 Task: Create an event for the family cooking session.
Action: Mouse moved to (275, 271)
Screenshot: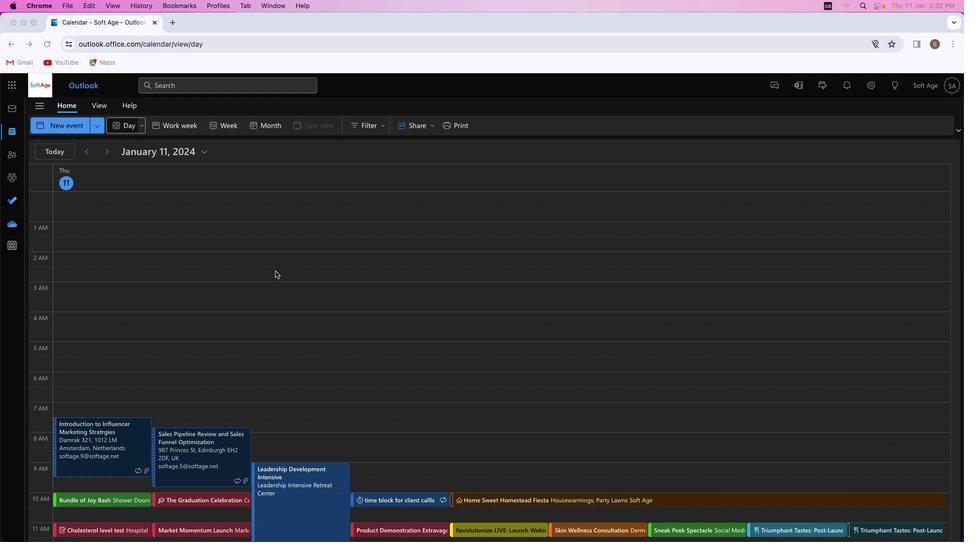 
Action: Mouse pressed left at (275, 271)
Screenshot: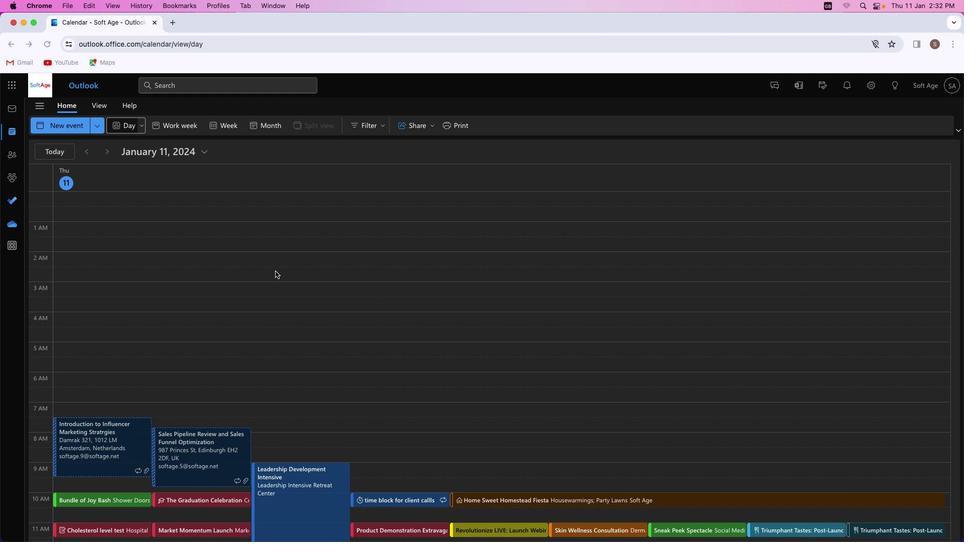 
Action: Mouse moved to (65, 123)
Screenshot: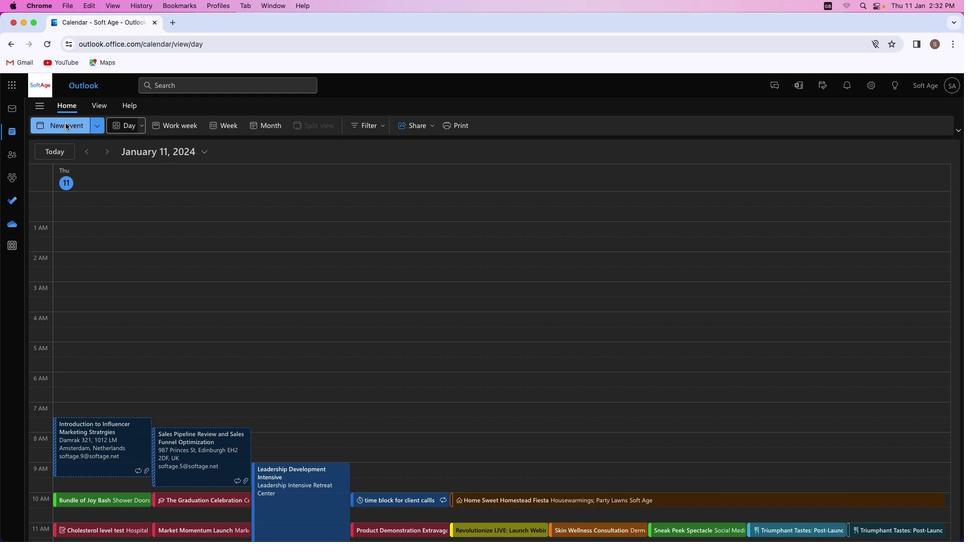 
Action: Mouse pressed left at (65, 123)
Screenshot: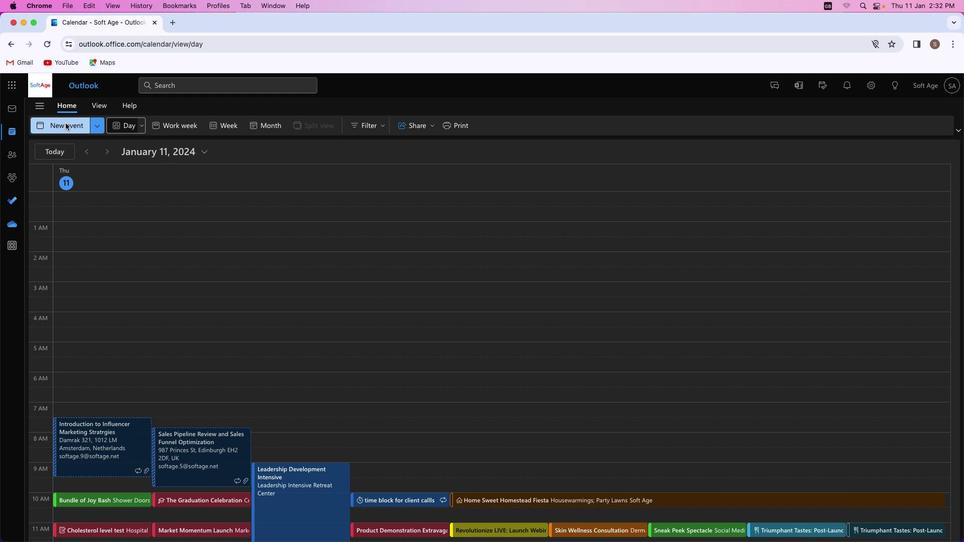 
Action: Mouse moved to (252, 189)
Screenshot: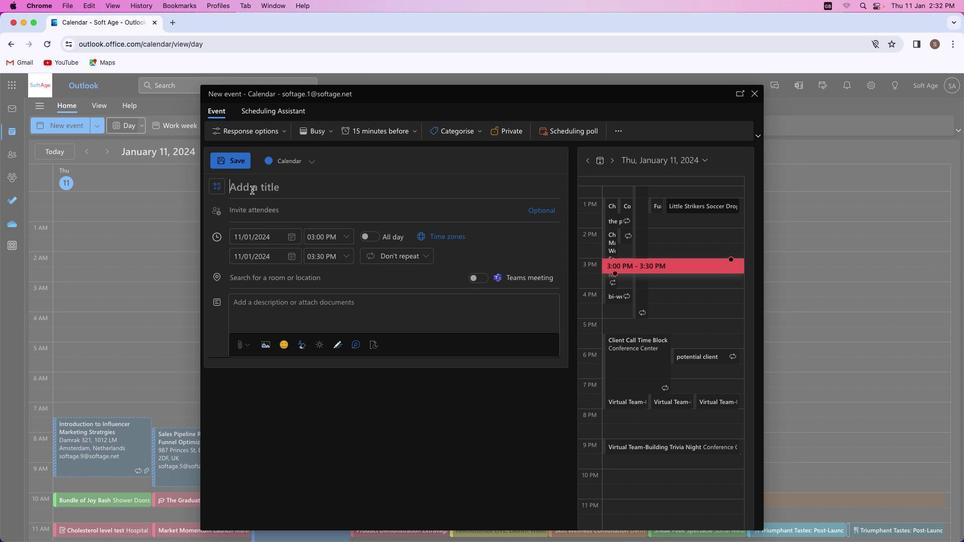 
Action: Mouse pressed left at (252, 189)
Screenshot: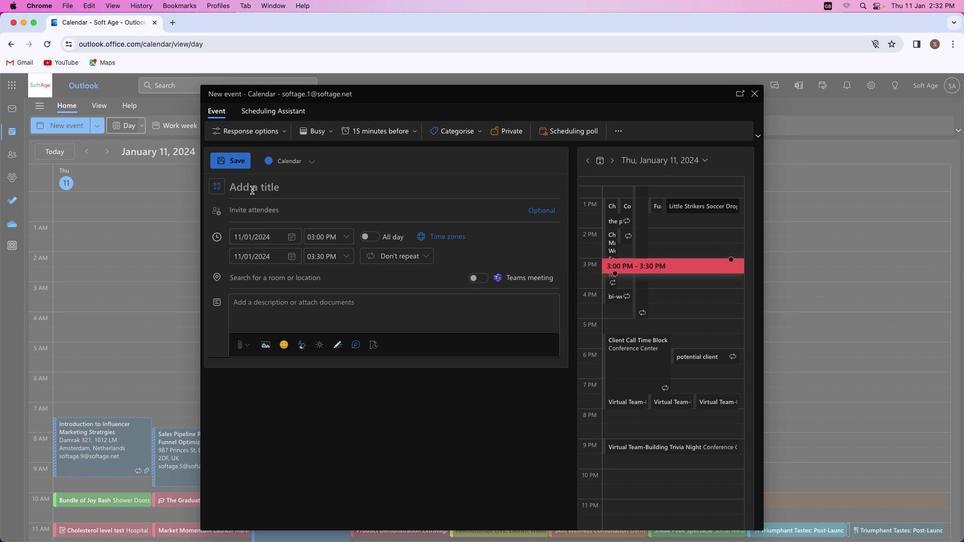
Action: Mouse moved to (251, 189)
Screenshot: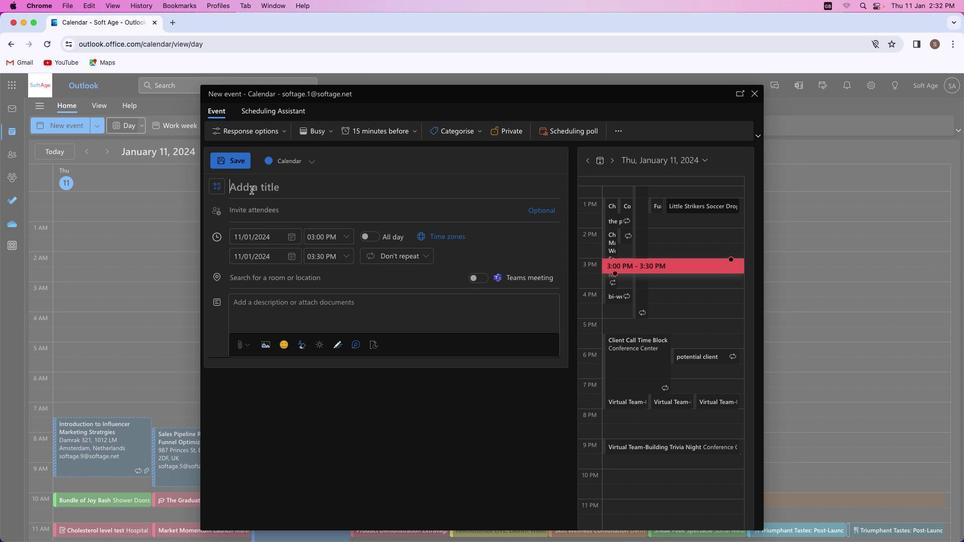 
Action: Key pressed Key.shift_r'K''i''t''c''h''e''n'Key.spaceKey.shift'C''r''e''a''t''i''o''n''s'Key.shift_r':'Key.spaceKey.shift'F''a''m''i''l''y'Key.spaceKey.shift'C''o''o''k''i''n''g'Key.spaceKey.shift'S''e''s''s''i''o''n'
Screenshot: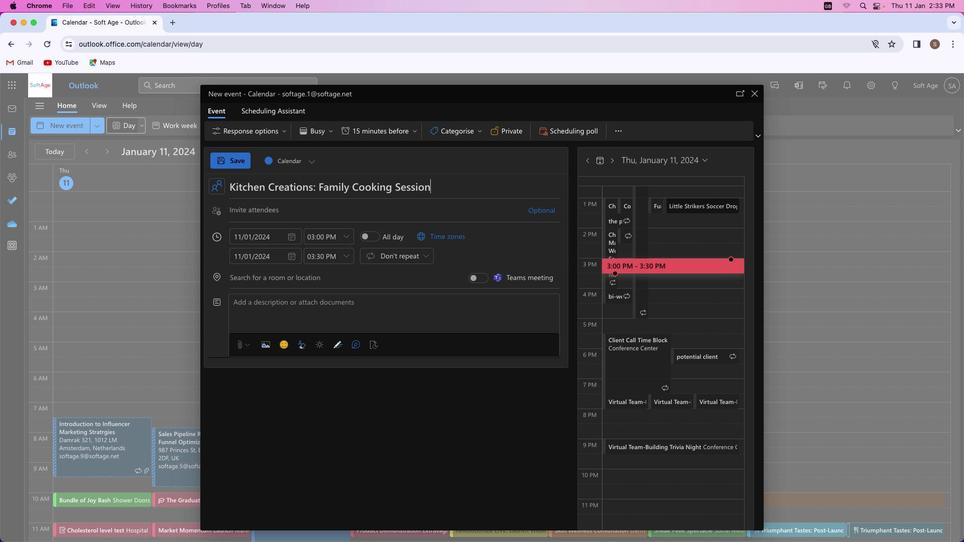 
Action: Mouse moved to (281, 302)
Screenshot: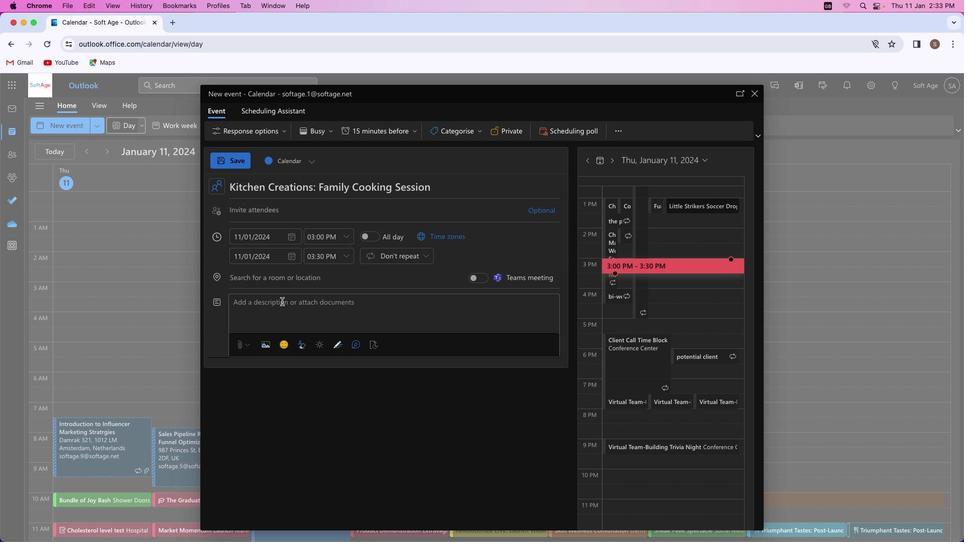 
Action: Mouse pressed left at (281, 302)
Screenshot: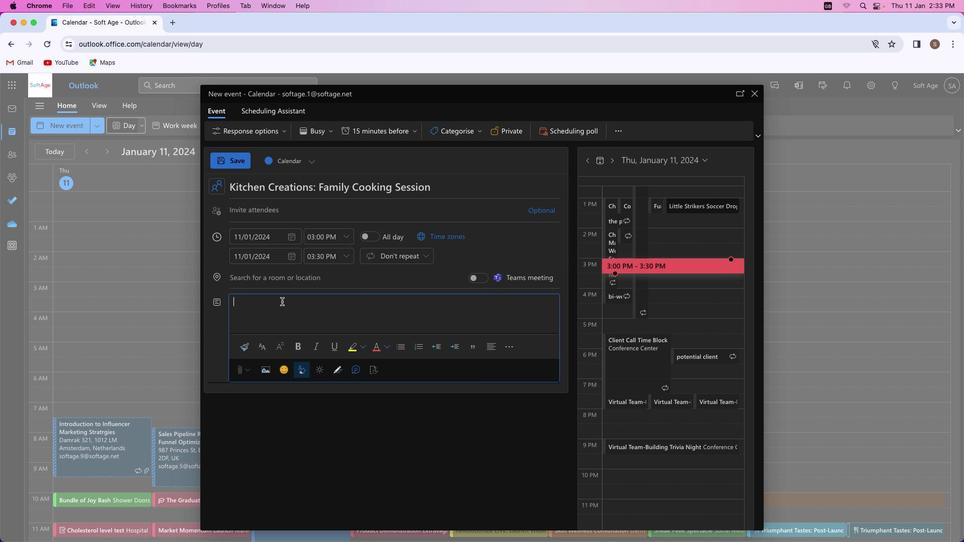 
Action: Mouse moved to (282, 302)
Screenshot: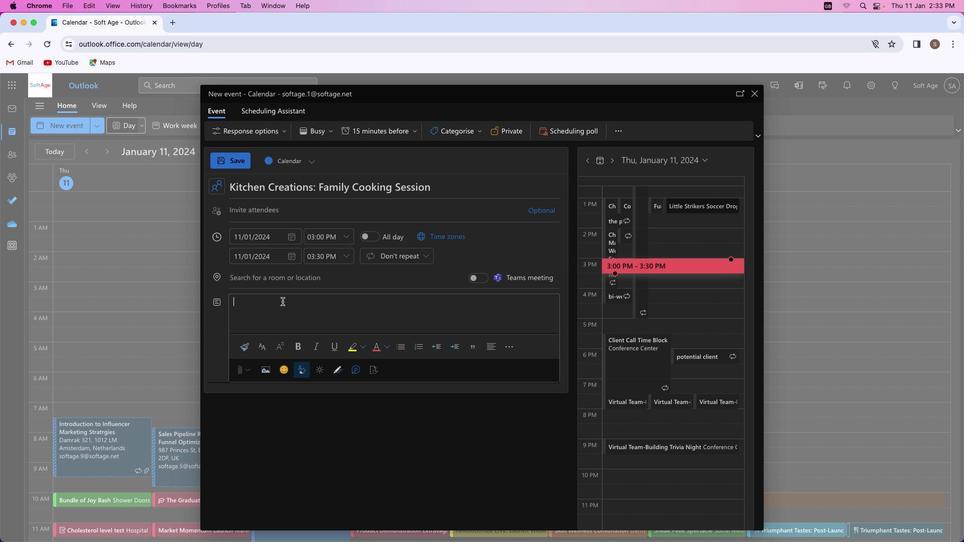 
Action: Key pressed Key.shift'G''a''t''h''e''r'Key.space'y''o''u''r'Key.space'l''o''v''e''d'Key.space'o''n''e''s'Key.space'f''o''r'Key.space'a'Key.space'd''e''l''i''g''h''t''f''u''l'Key.space'f''a''m''i''l''y'Key.space'c''o''o''k''i''n''g'Key.space's''e''s''s''i''o''n'Key.shift'!'Key.spaceKey.shift'E''x''p''l''o''r''e'Key.space'c''u''l''i''n''a''r''y'Key.space'w''o''n''d''e''r''s'','Key.space's''h''a''r''e'Key.space'l''a''u''g''h''t''e''r'','Key.space'a''n''d'Key.space's''a''v''o''r'Key.space't''h''e'Key.space'j''o''y'Key.space'o''f'Key.space'c''r''e''a''t''i''n''g'Key.space'd''e''l''i''c''i''o''u''s'Key.space'm''e''m''o''r''i''e''s'Key.space't''o''g''e''t''h''e''r'Key.space'i''n'Key.space't''h''e'Key.space'k''i''t''c''h''e''n''.'
Screenshot: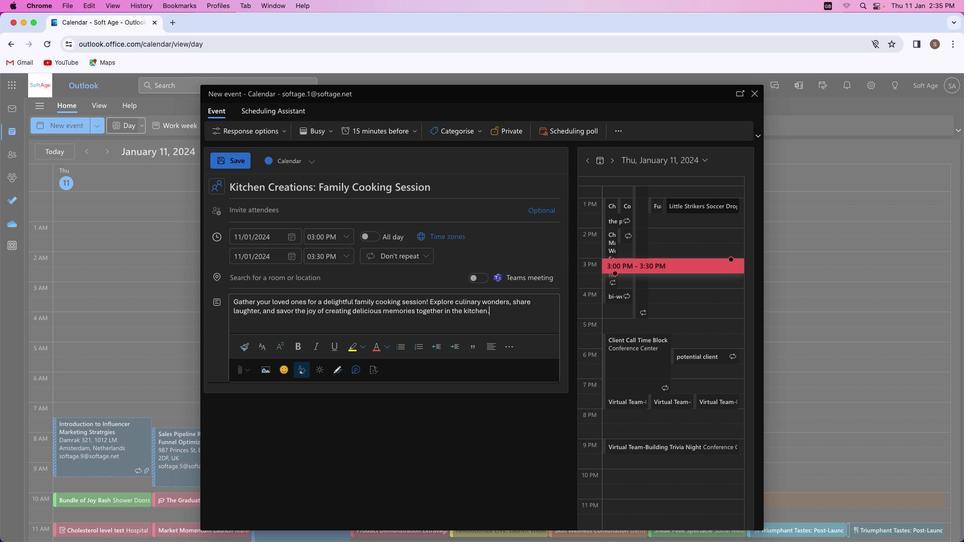
Action: Mouse moved to (425, 302)
Screenshot: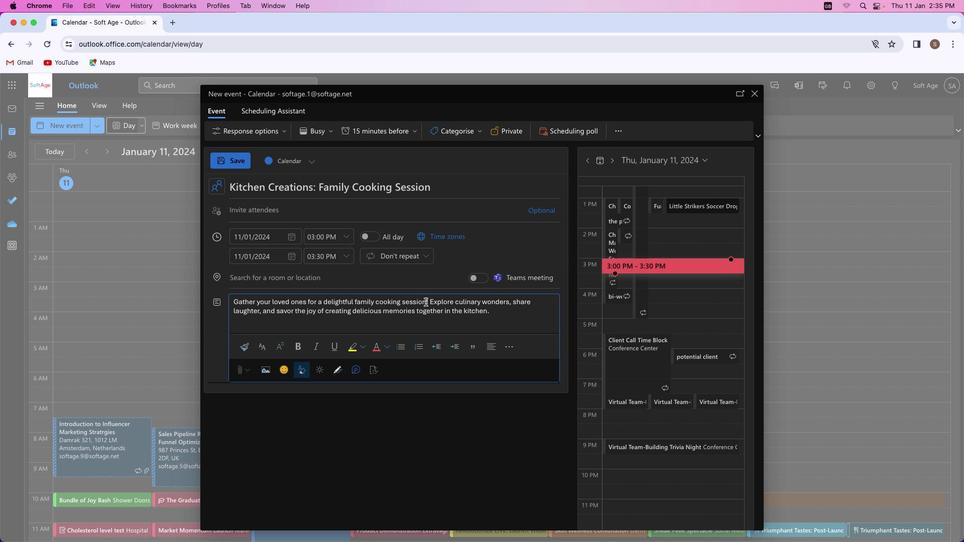 
Action: Mouse pressed left at (425, 302)
Screenshot: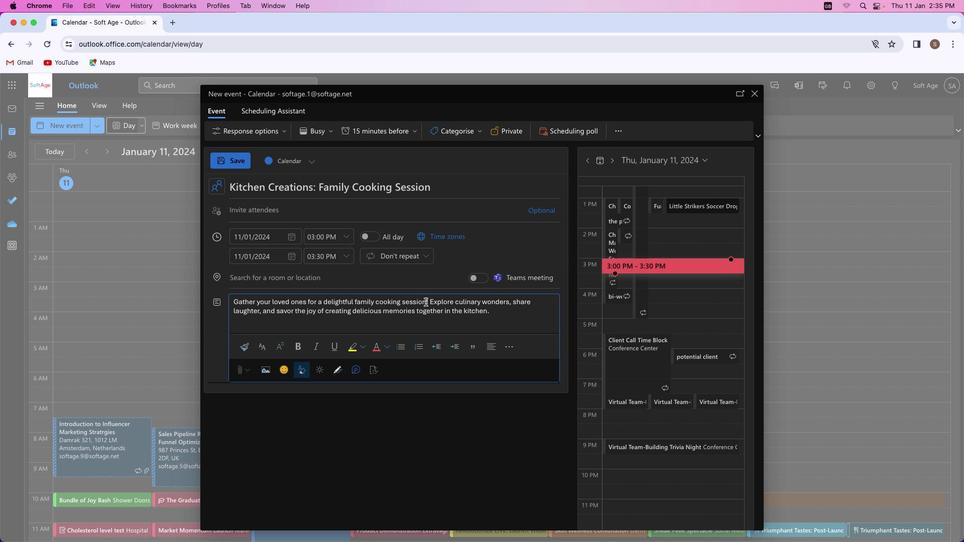 
Action: Mouse moved to (260, 345)
Screenshot: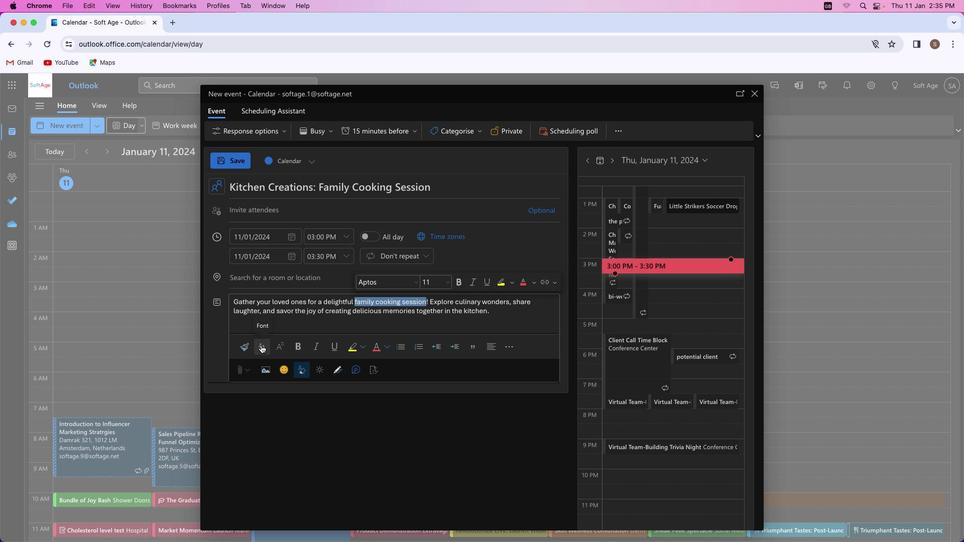 
Action: Mouse pressed left at (260, 345)
Screenshot: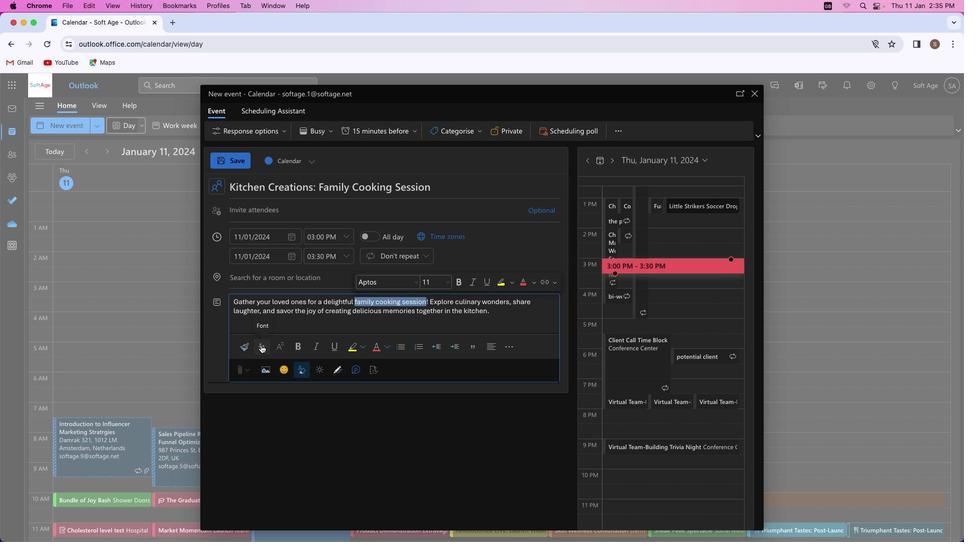 
Action: Mouse moved to (297, 343)
Screenshot: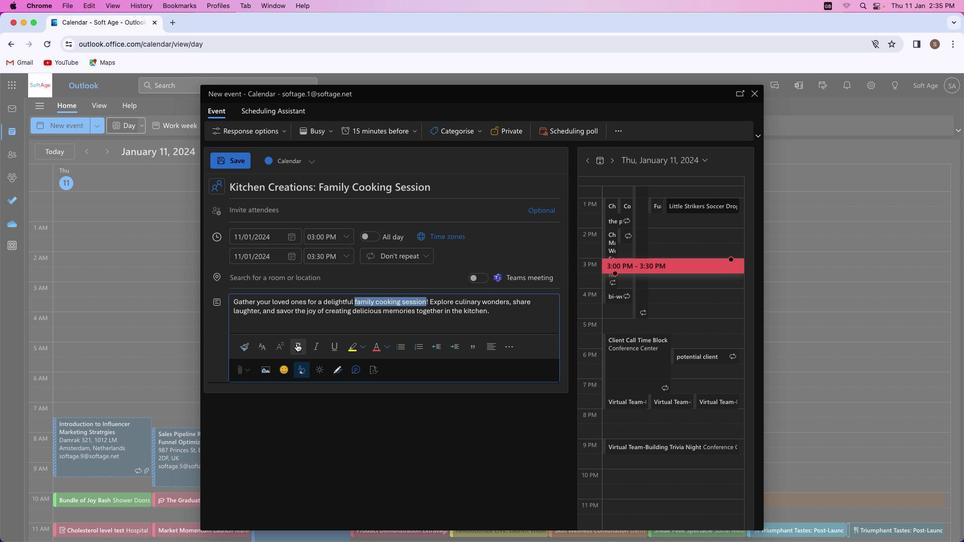 
Action: Mouse pressed left at (297, 343)
Screenshot: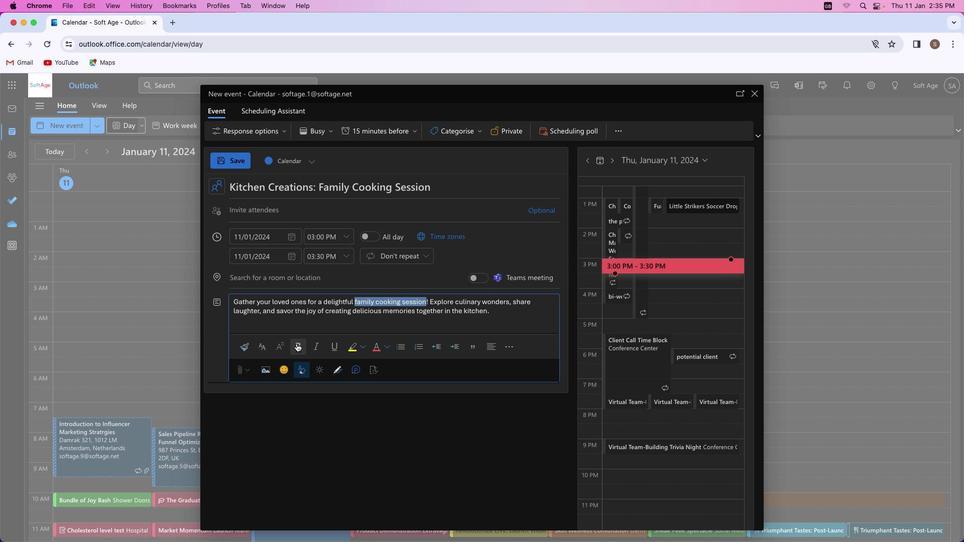 
Action: Mouse moved to (316, 344)
Screenshot: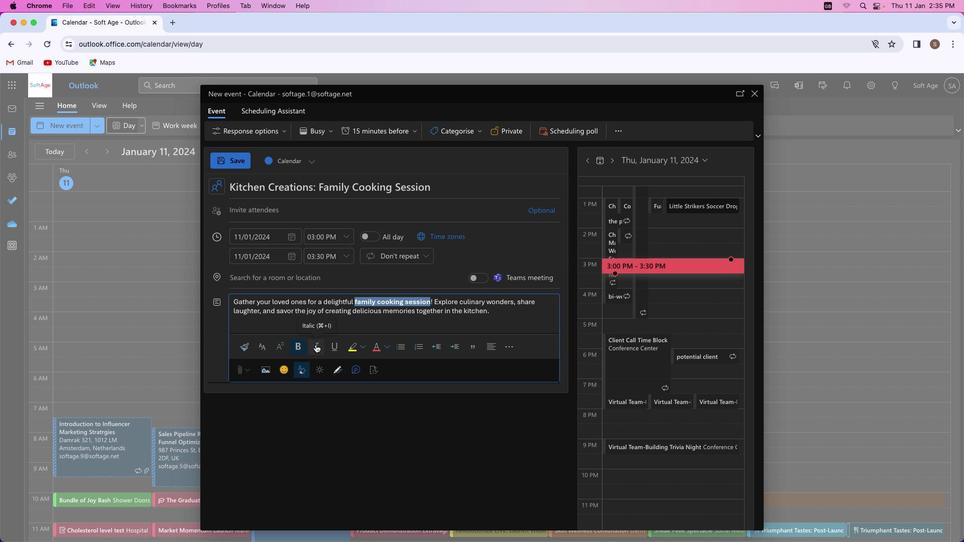 
Action: Mouse pressed left at (316, 344)
Screenshot: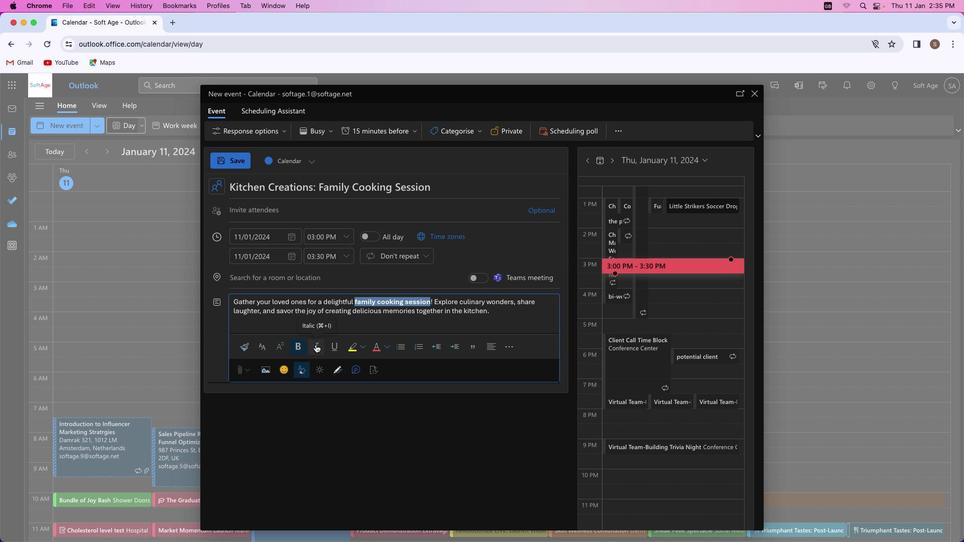 
Action: Mouse moved to (334, 343)
Screenshot: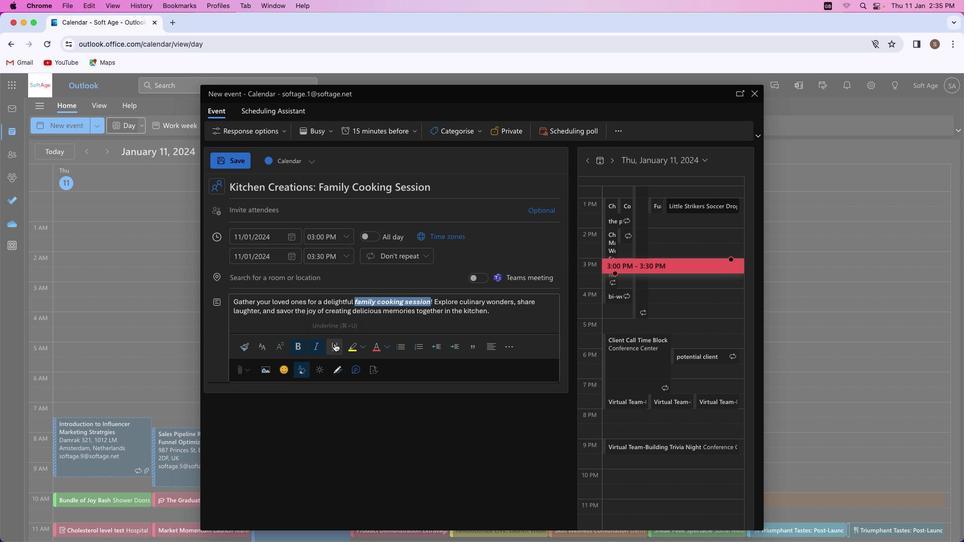 
Action: Mouse pressed left at (334, 343)
Screenshot: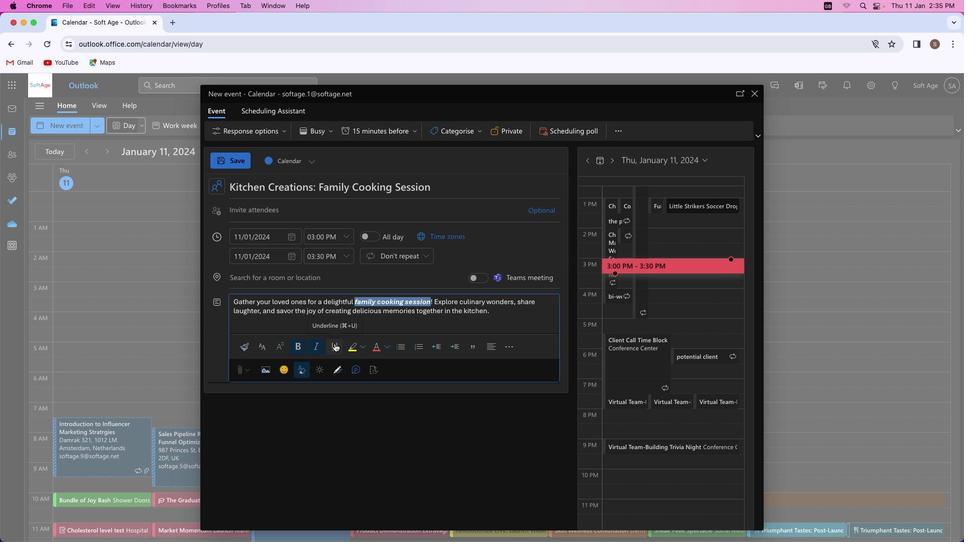 
Action: Mouse moved to (503, 312)
Screenshot: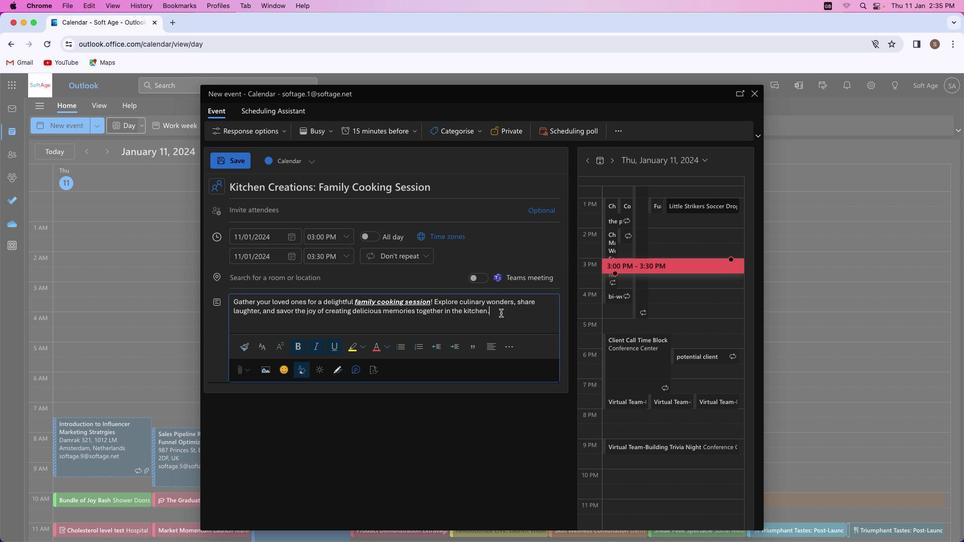 
Action: Mouse pressed left at (503, 312)
Screenshot: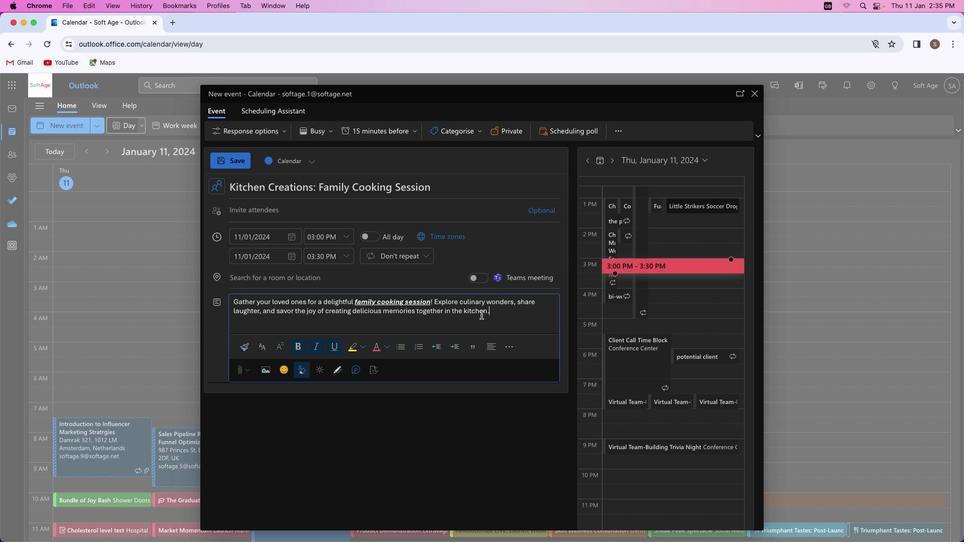 
Action: Mouse moved to (263, 345)
Screenshot: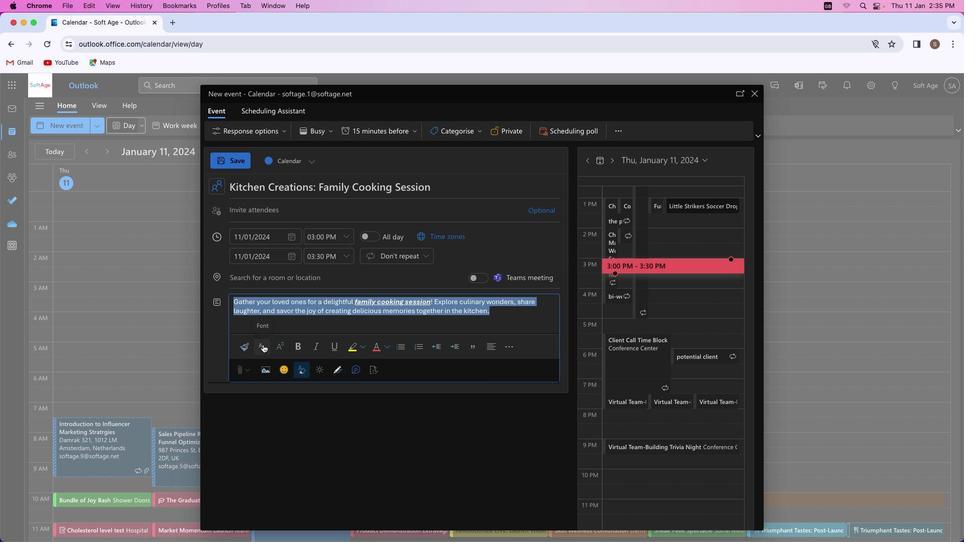 
Action: Mouse pressed left at (263, 345)
Screenshot: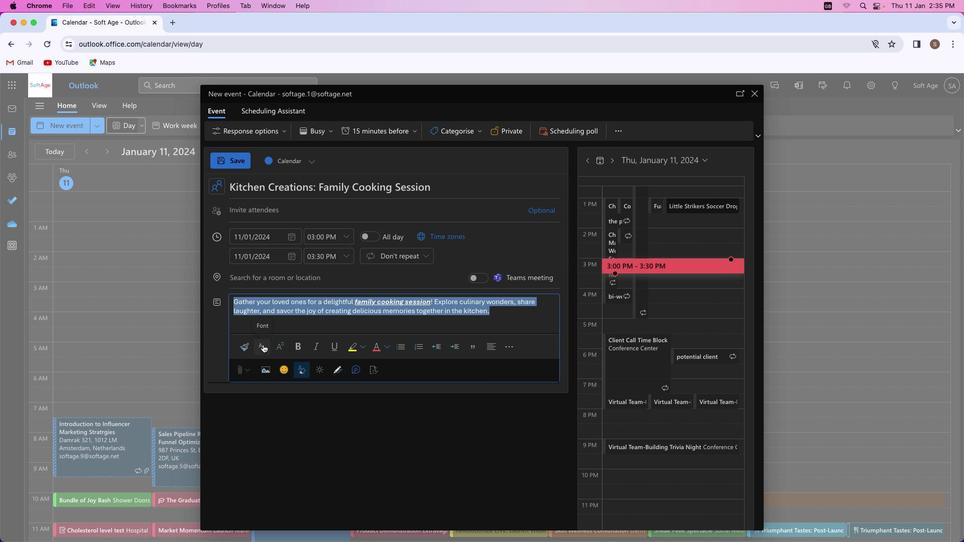 
Action: Mouse moved to (279, 376)
Screenshot: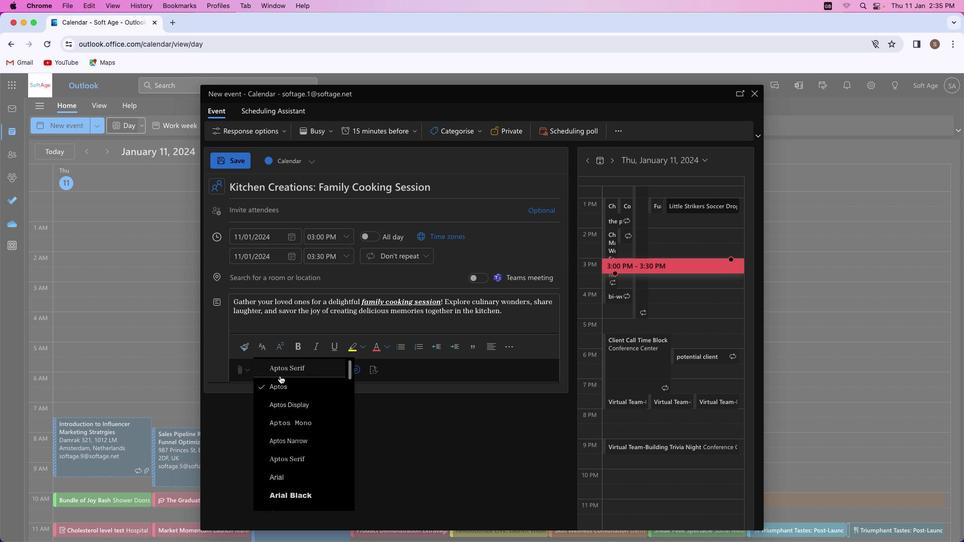 
Action: Mouse scrolled (279, 376) with delta (0, 0)
Screenshot: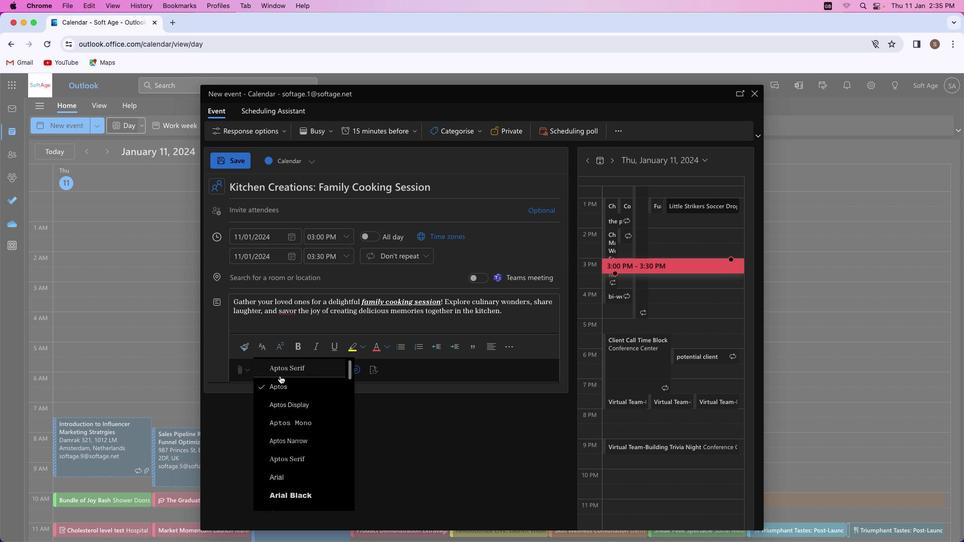 
Action: Mouse scrolled (279, 376) with delta (0, 0)
Screenshot: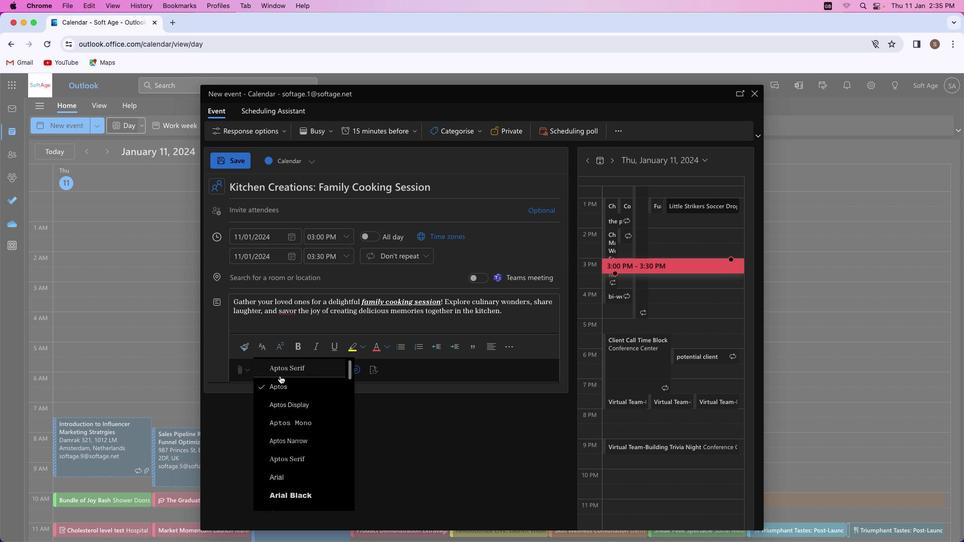 
Action: Mouse scrolled (279, 376) with delta (0, 1)
Screenshot: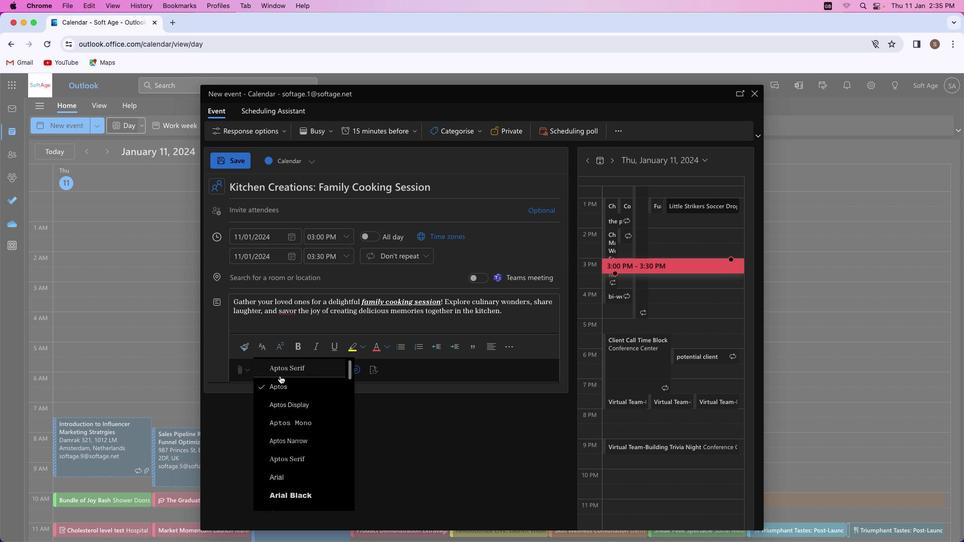 
Action: Mouse moved to (282, 380)
Screenshot: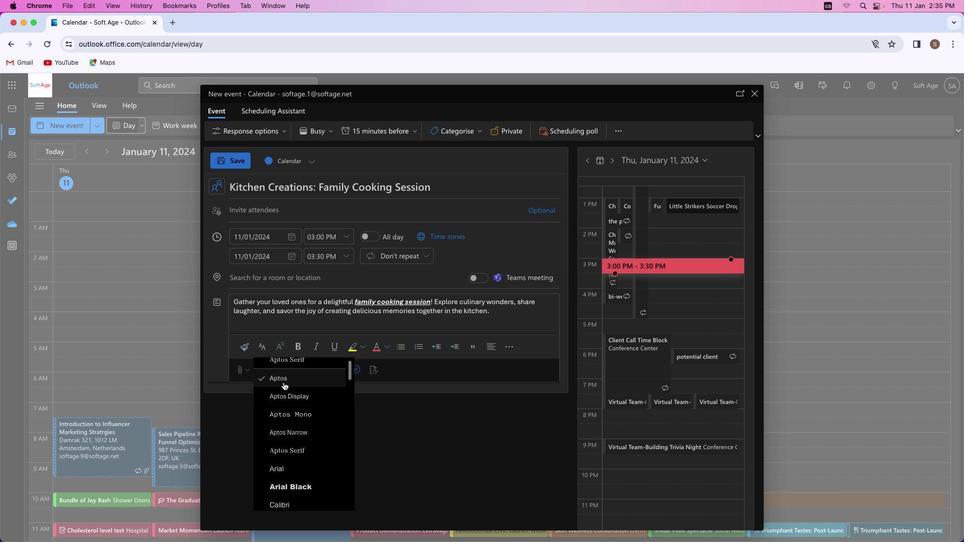 
Action: Mouse scrolled (282, 380) with delta (0, 0)
Screenshot: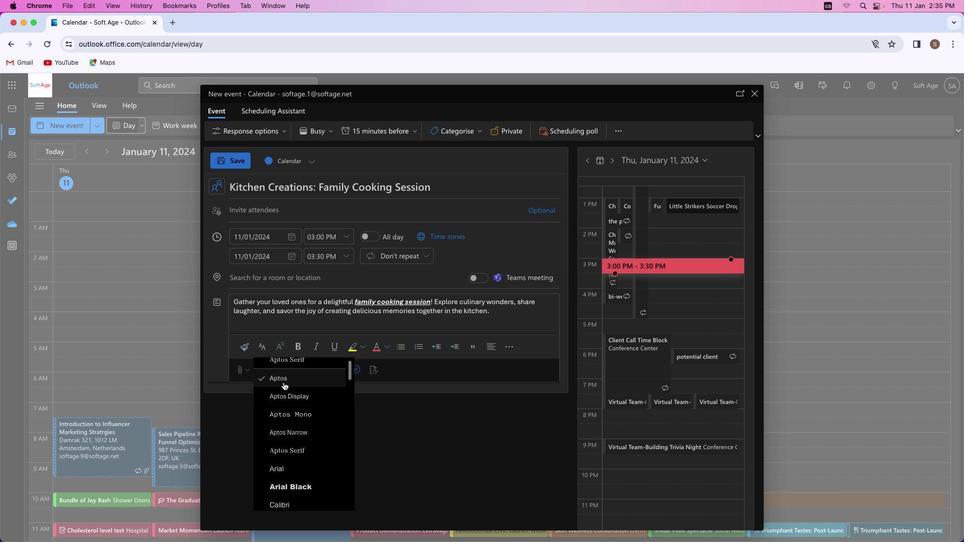 
Action: Mouse moved to (282, 381)
Screenshot: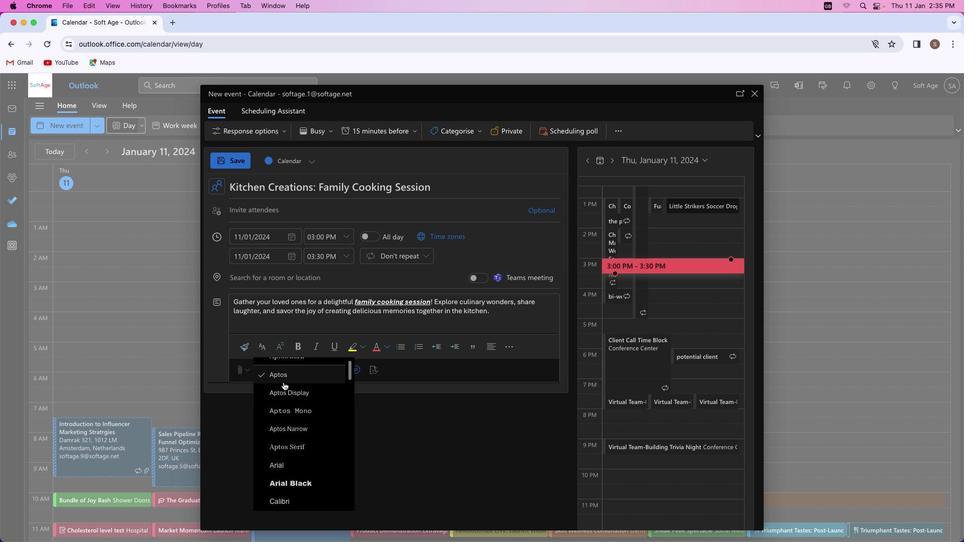 
Action: Mouse scrolled (282, 381) with delta (0, 0)
Screenshot: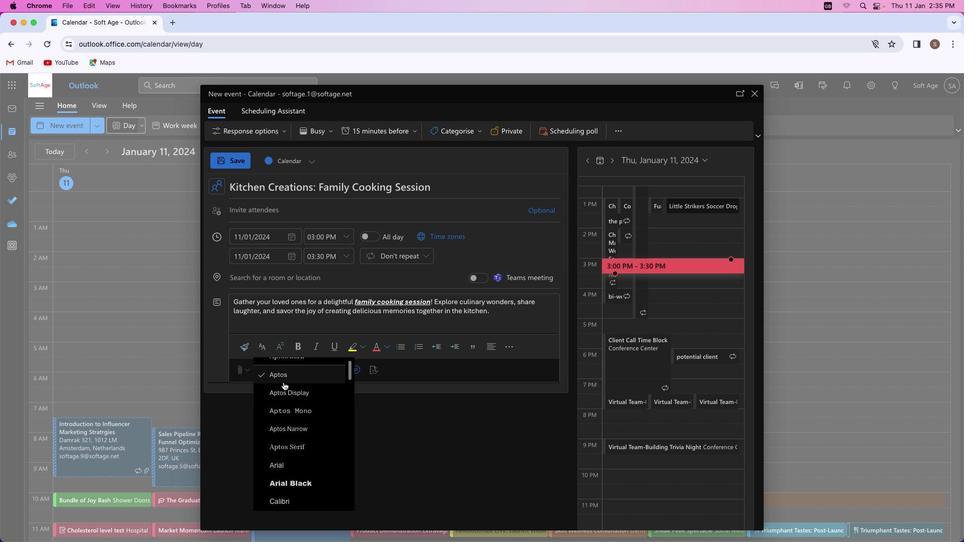 
Action: Mouse moved to (283, 382)
Screenshot: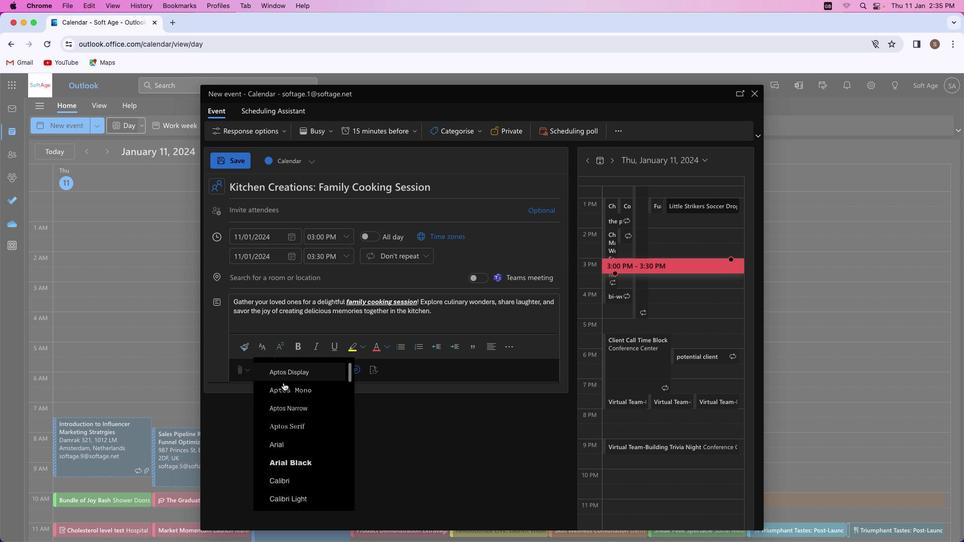 
Action: Mouse scrolled (283, 382) with delta (0, 0)
Screenshot: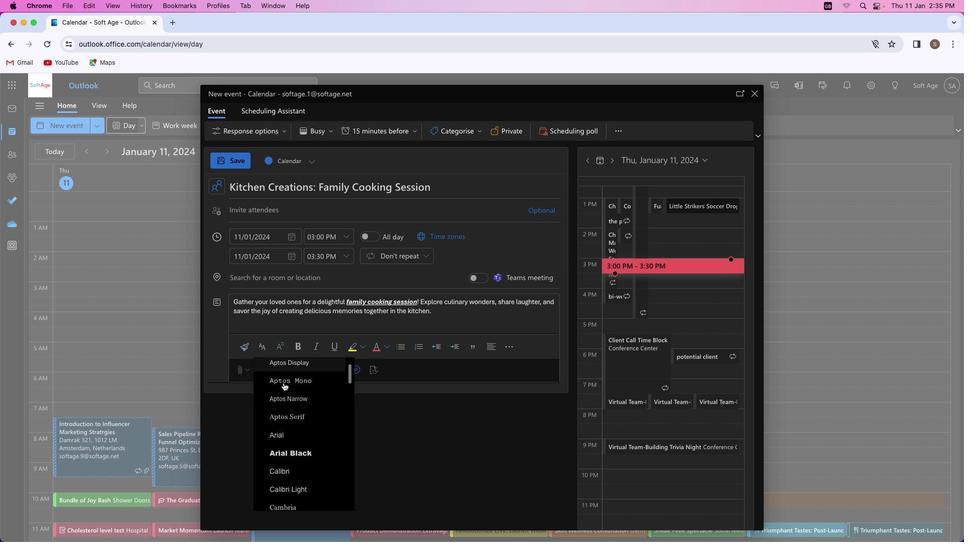 
Action: Mouse moved to (283, 382)
Screenshot: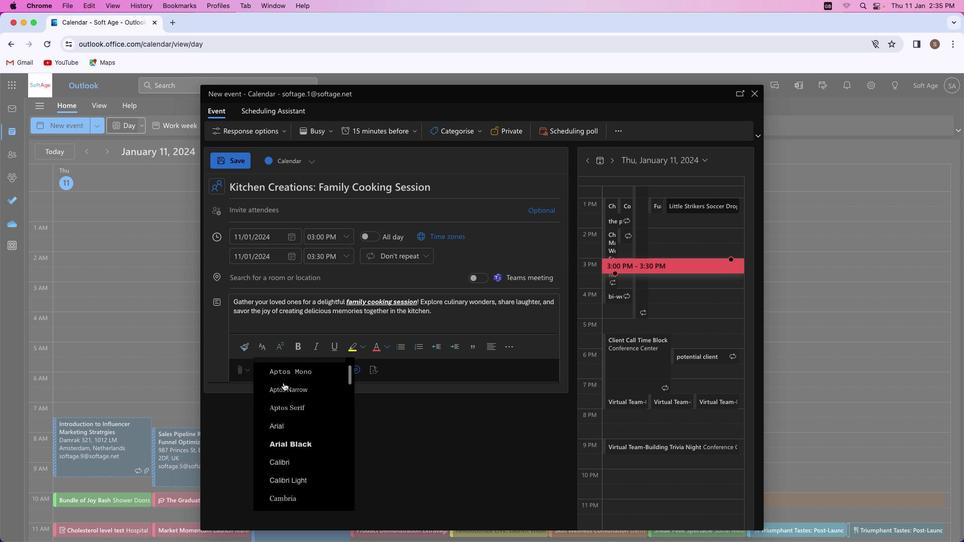 
Action: Mouse scrolled (283, 382) with delta (0, 0)
Screenshot: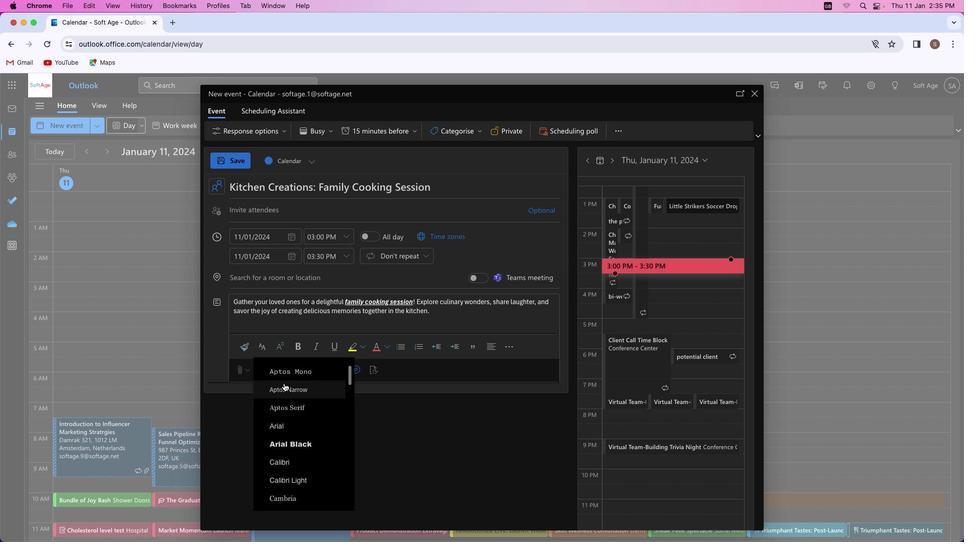 
Action: Mouse moved to (284, 383)
Screenshot: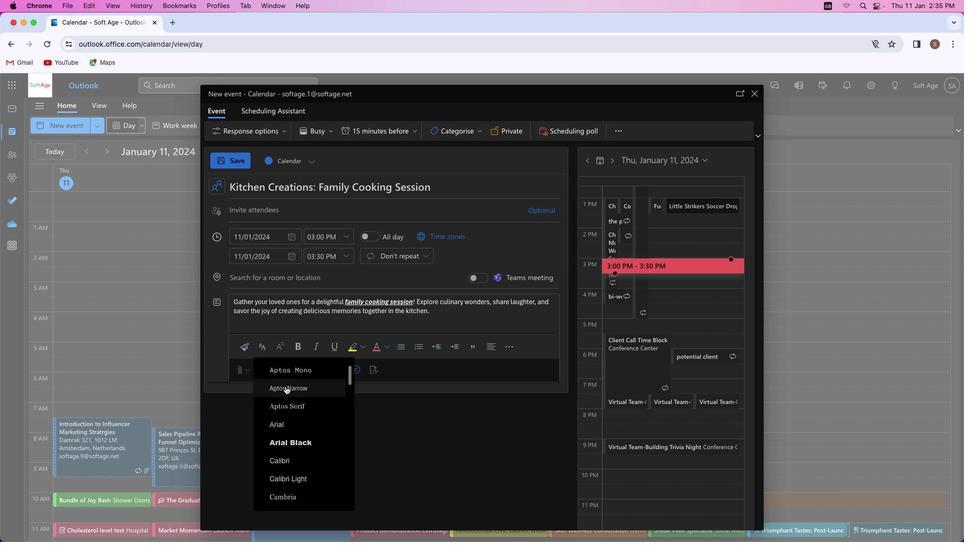 
Action: Mouse scrolled (284, 383) with delta (0, 0)
Screenshot: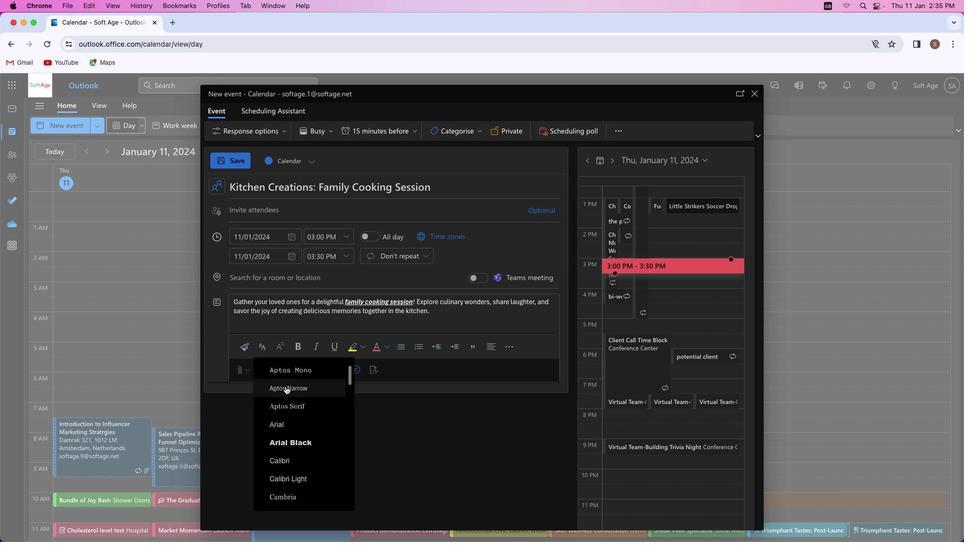 
Action: Mouse moved to (293, 436)
Screenshot: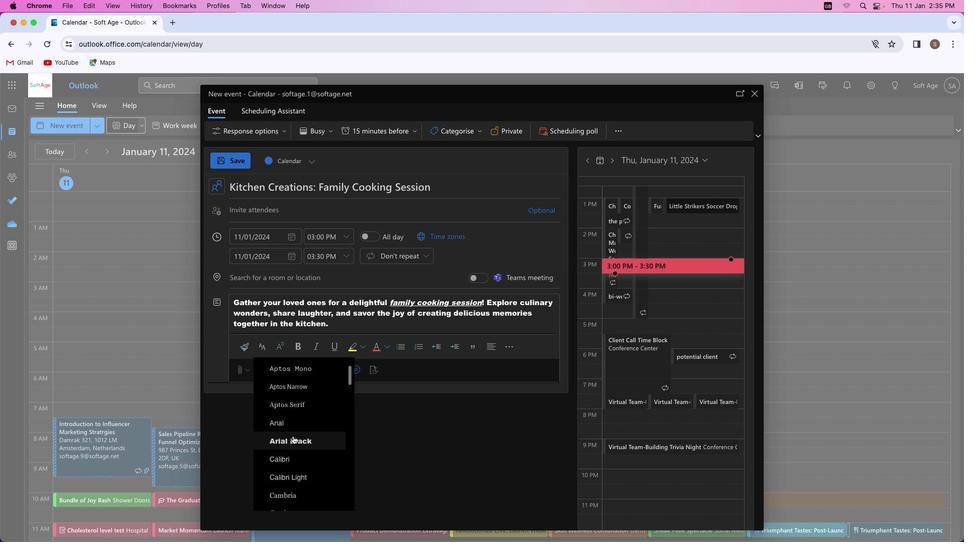 
Action: Mouse scrolled (293, 436) with delta (0, 0)
Screenshot: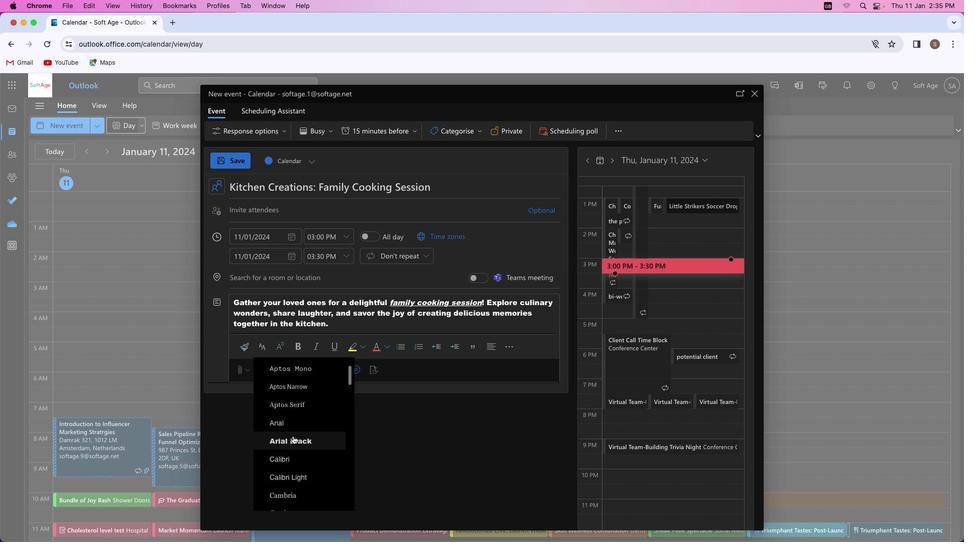 
Action: Mouse moved to (293, 436)
Screenshot: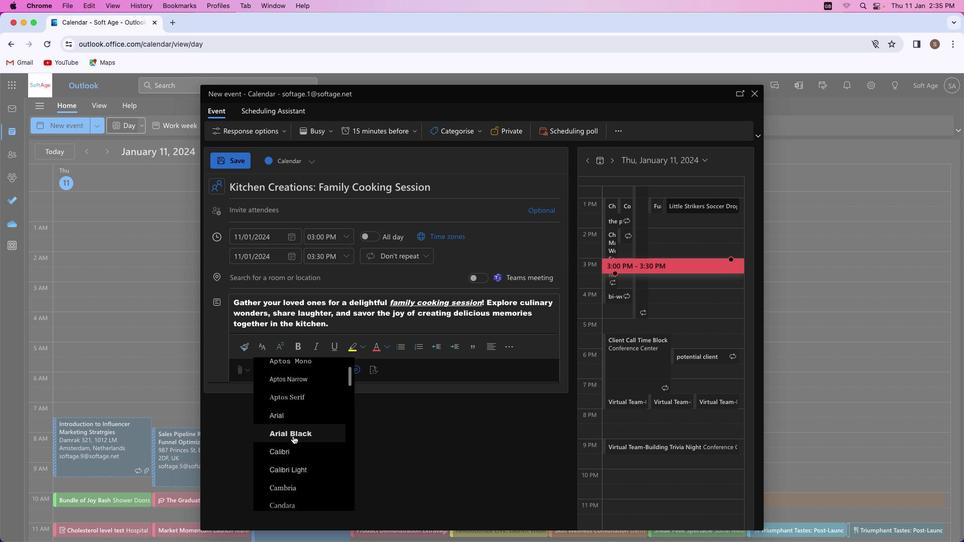 
Action: Mouse scrolled (293, 436) with delta (0, 0)
Screenshot: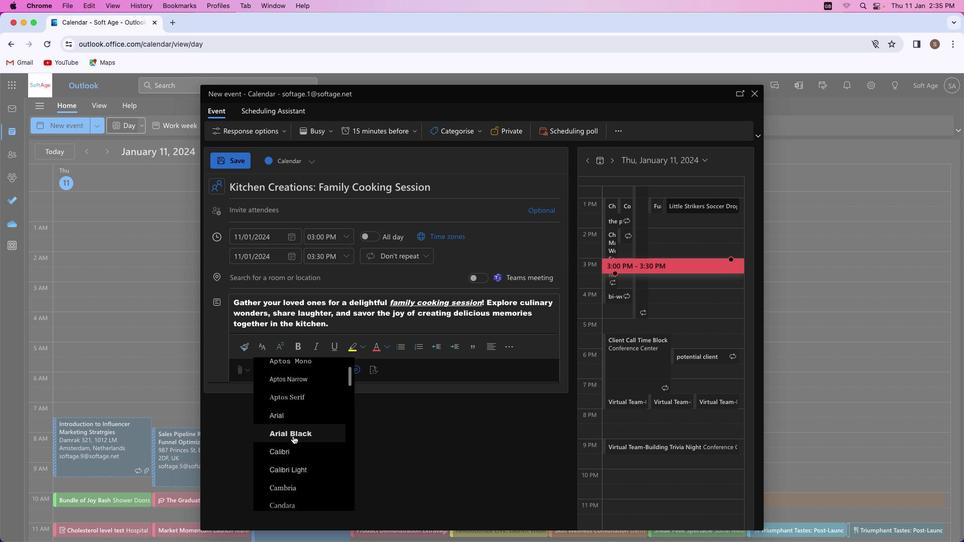 
Action: Mouse moved to (293, 436)
Screenshot: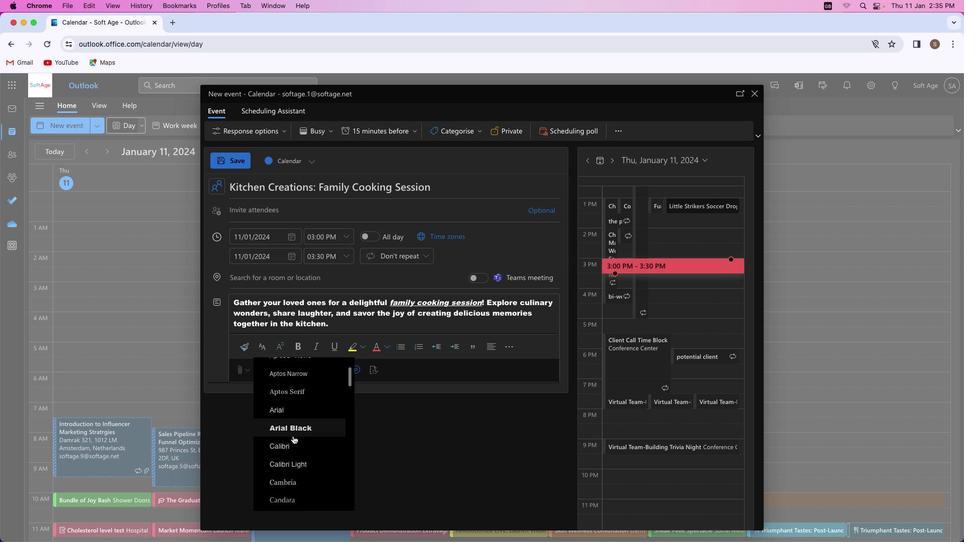 
Action: Mouse scrolled (293, 436) with delta (0, 0)
Screenshot: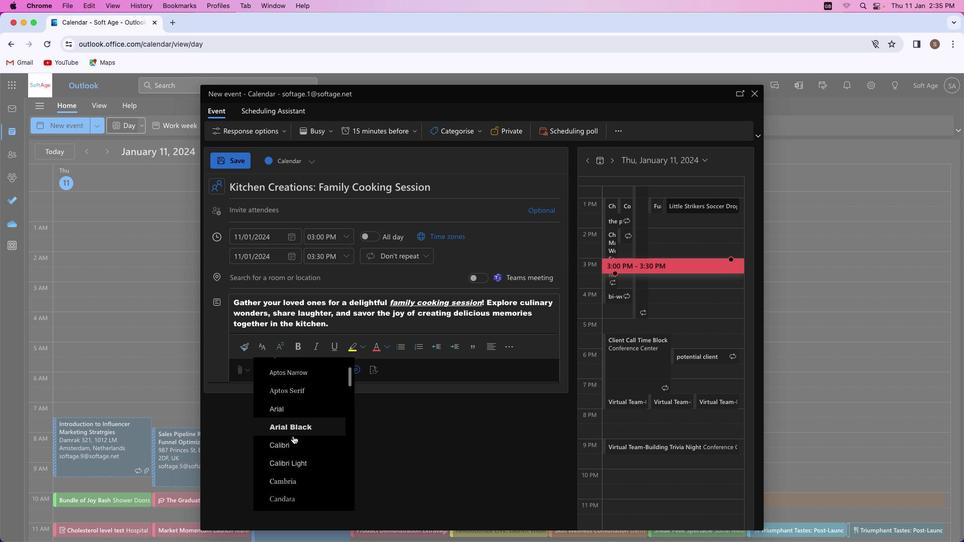 
Action: Mouse scrolled (293, 436) with delta (0, 0)
Screenshot: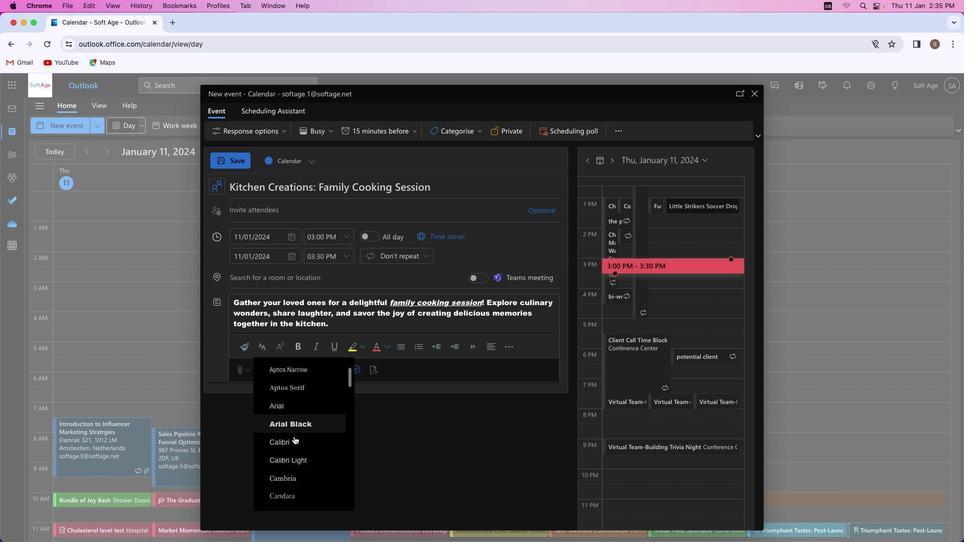 
Action: Mouse moved to (293, 436)
Screenshot: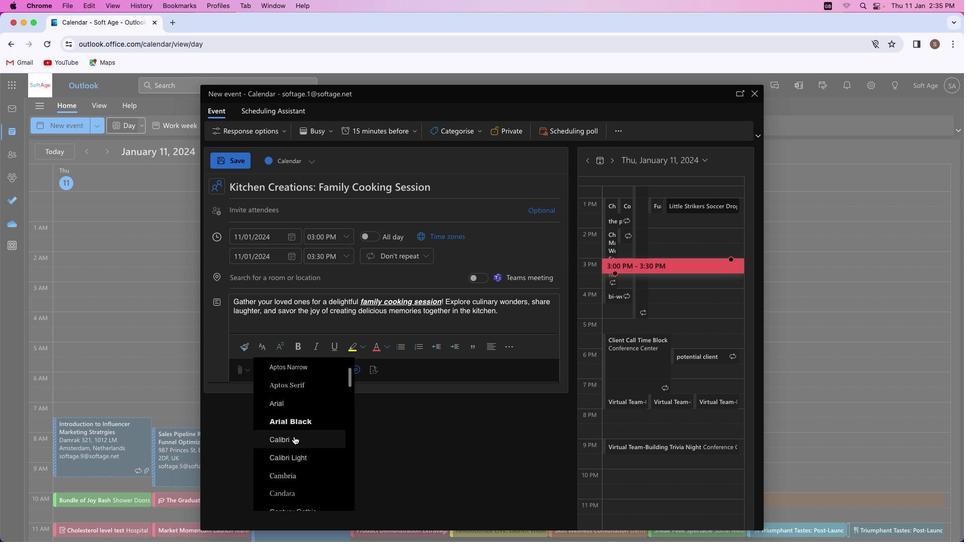 
Action: Mouse scrolled (293, 436) with delta (0, 0)
Screenshot: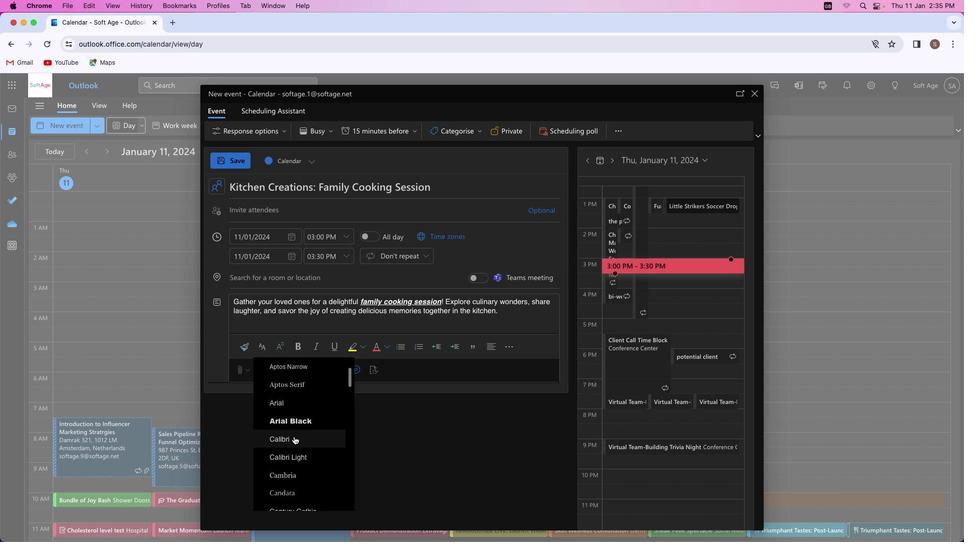 
Action: Mouse scrolled (293, 436) with delta (0, 0)
Screenshot: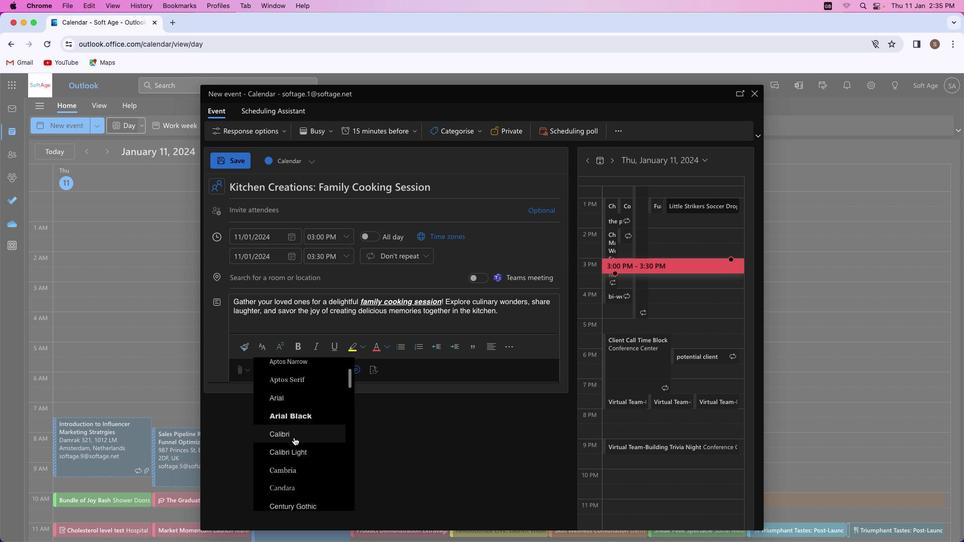 
Action: Mouse moved to (299, 470)
Screenshot: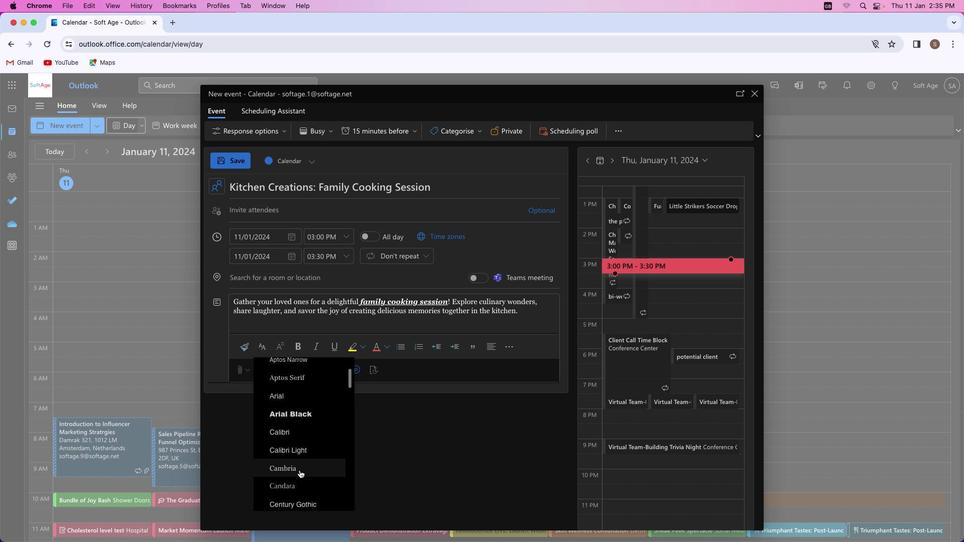 
Action: Mouse pressed left at (299, 470)
Screenshot: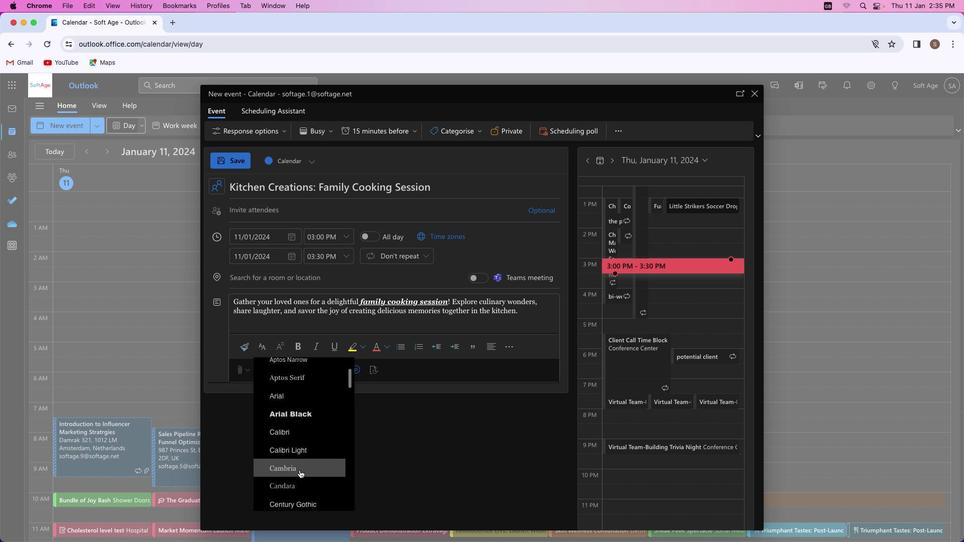 
Action: Mouse moved to (282, 345)
Screenshot: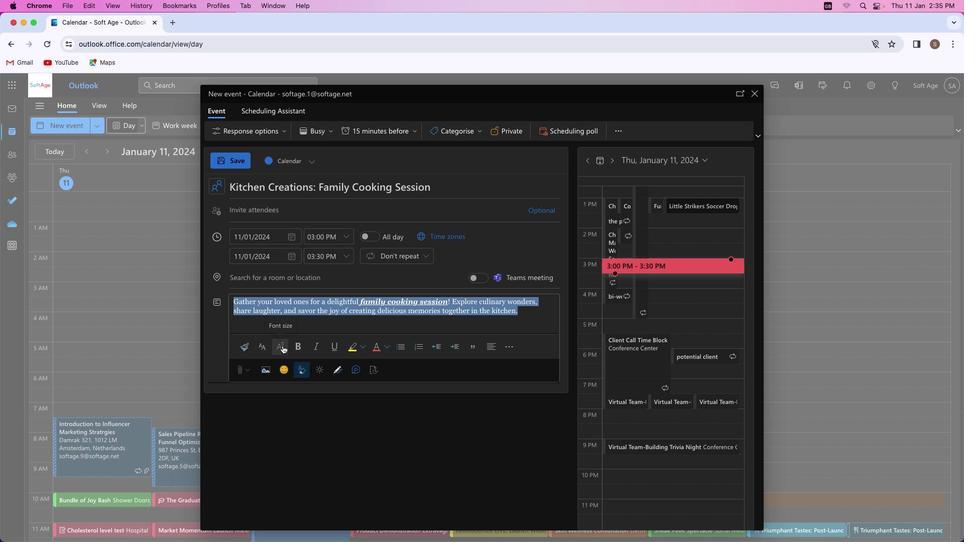 
Action: Mouse pressed left at (282, 345)
Screenshot: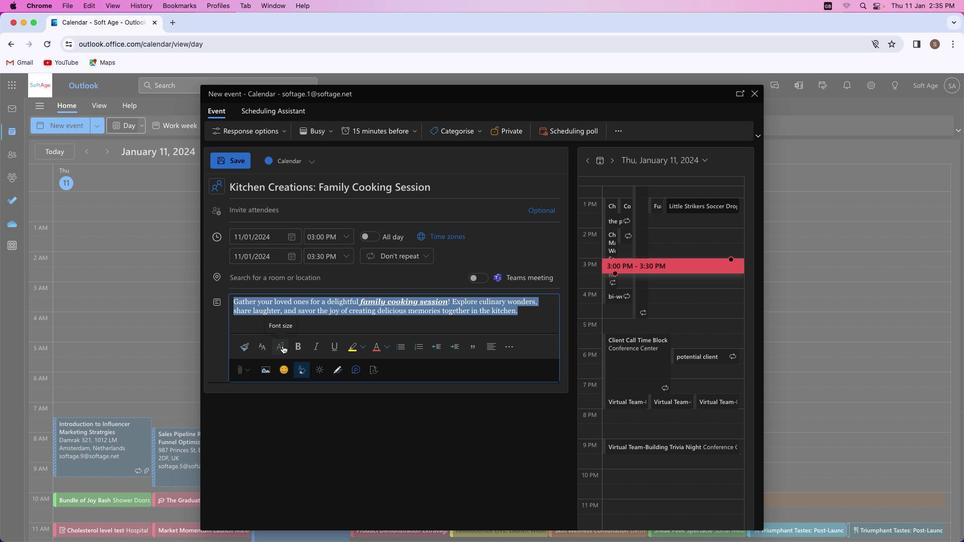 
Action: Mouse moved to (292, 443)
Screenshot: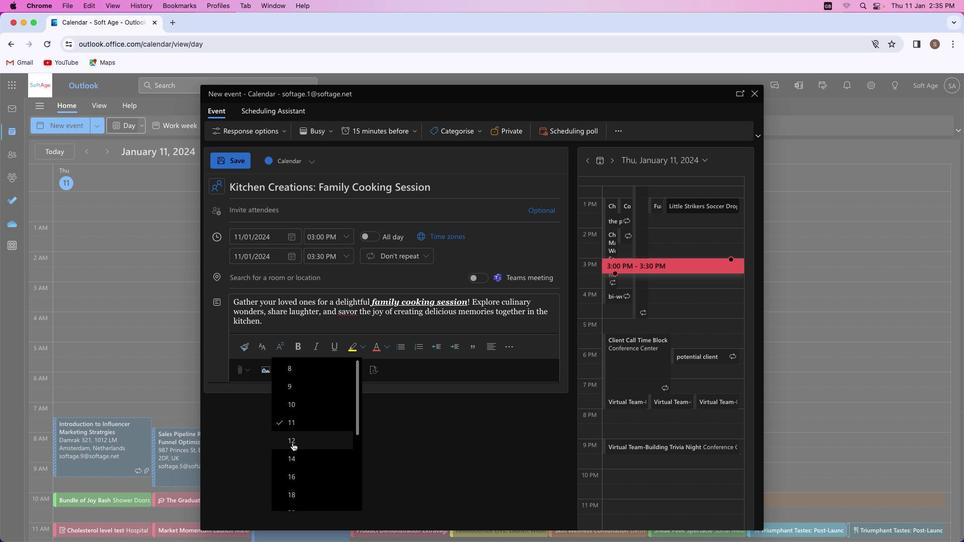 
Action: Mouse pressed left at (292, 443)
Screenshot: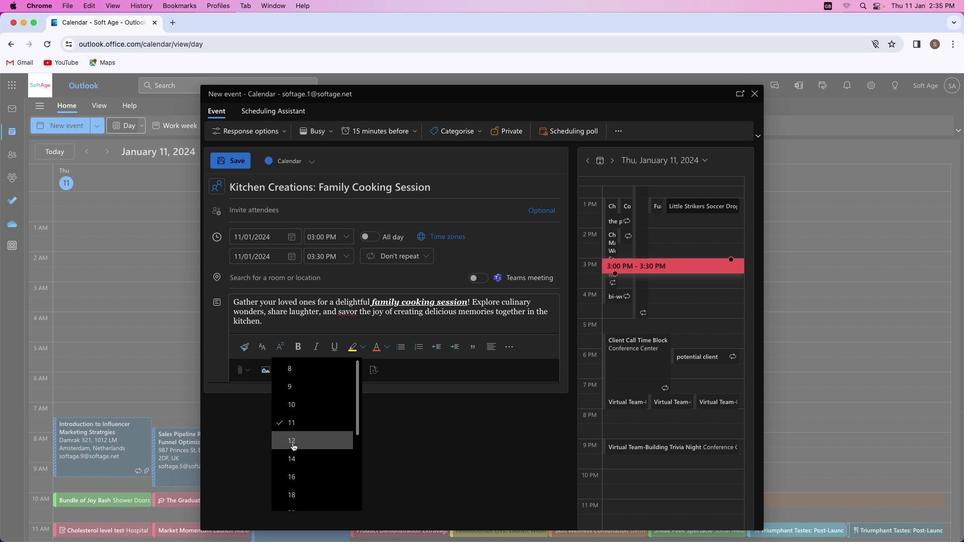 
Action: Mouse moved to (315, 346)
Screenshot: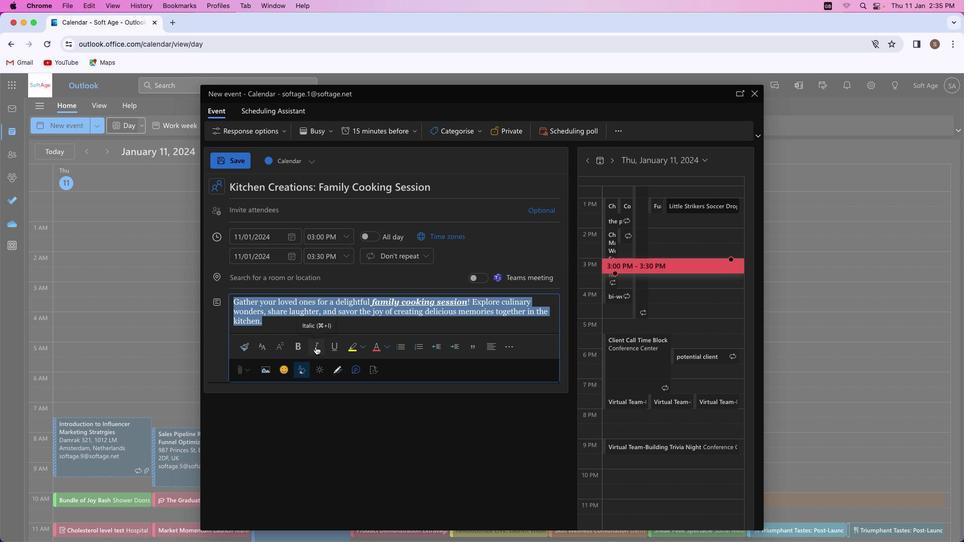 
Action: Mouse pressed left at (315, 346)
Screenshot: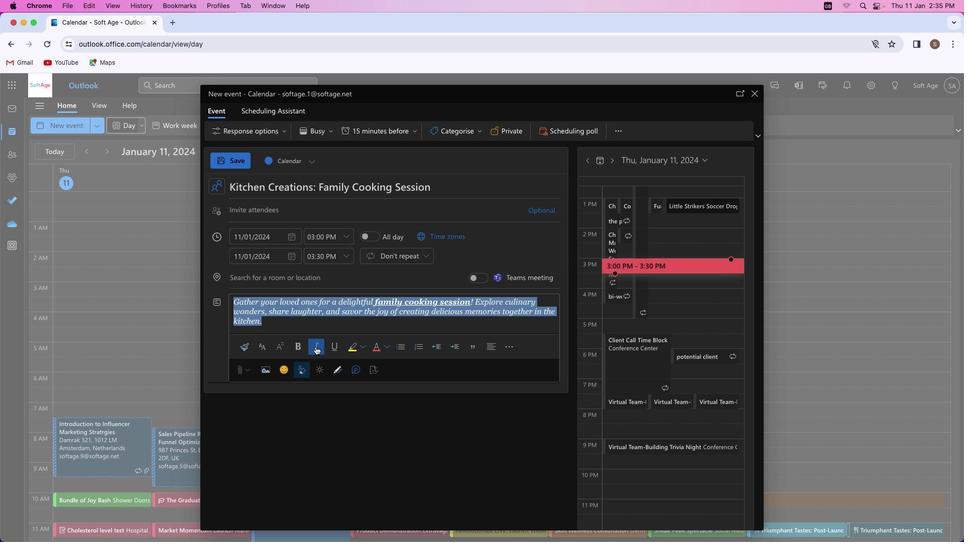 
Action: Mouse moved to (363, 345)
Screenshot: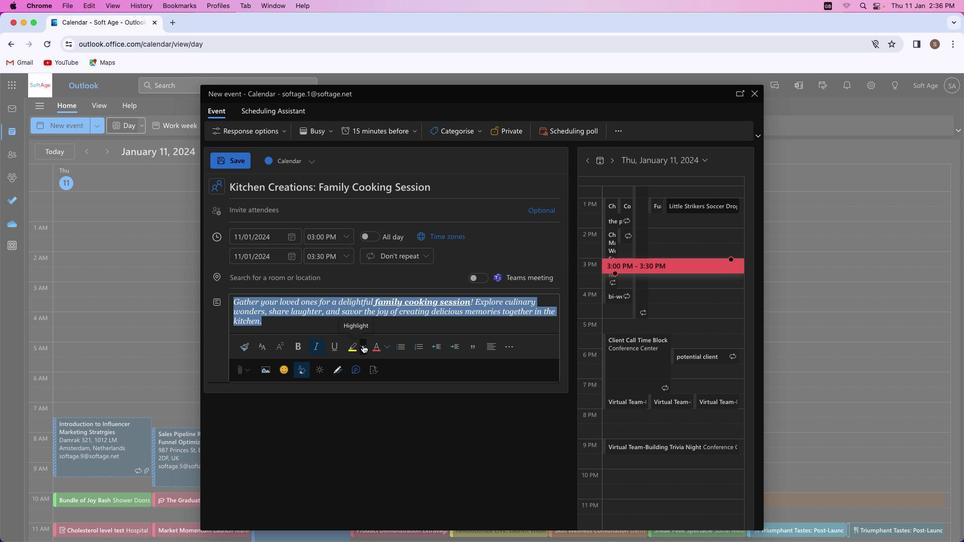 
Action: Mouse pressed left at (363, 345)
Screenshot: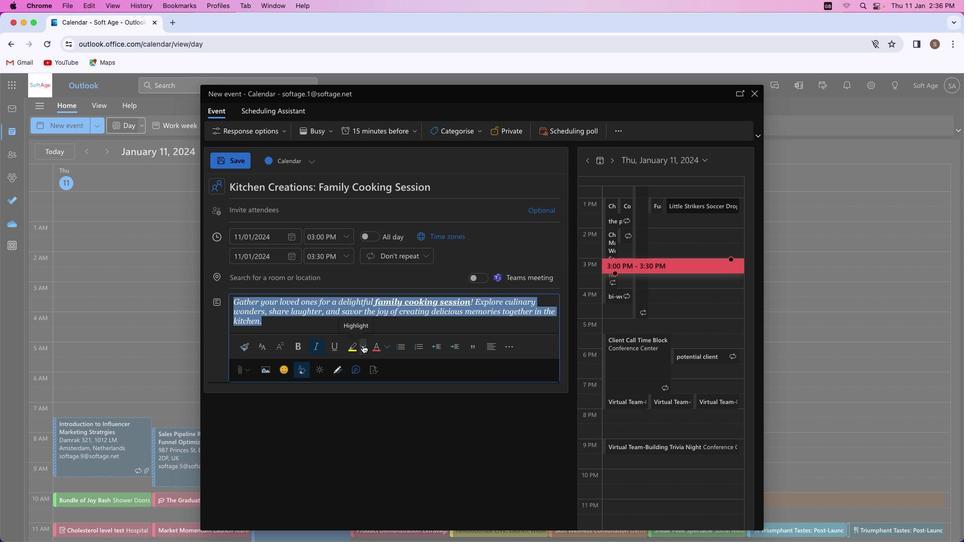 
Action: Mouse moved to (389, 384)
Screenshot: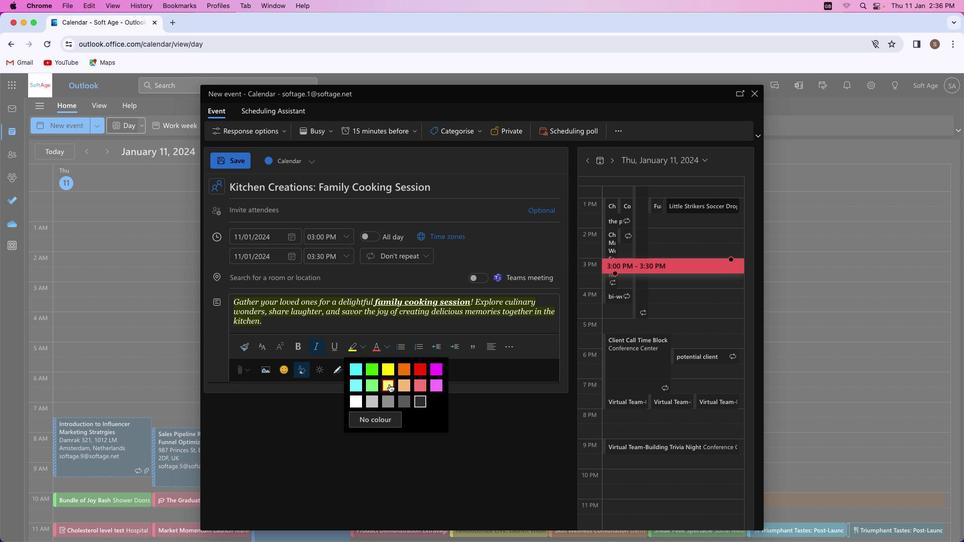 
Action: Mouse pressed left at (389, 384)
Screenshot: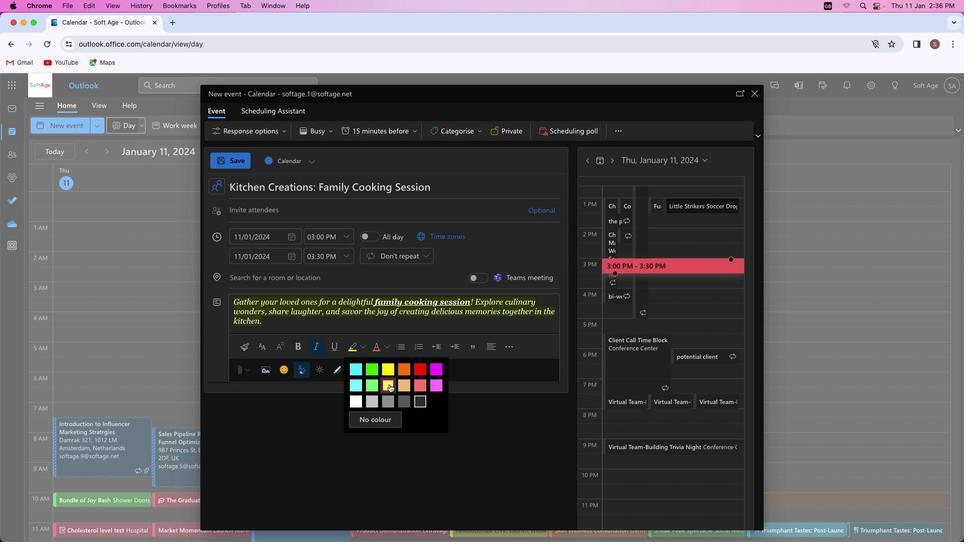 
Action: Mouse moved to (387, 348)
Screenshot: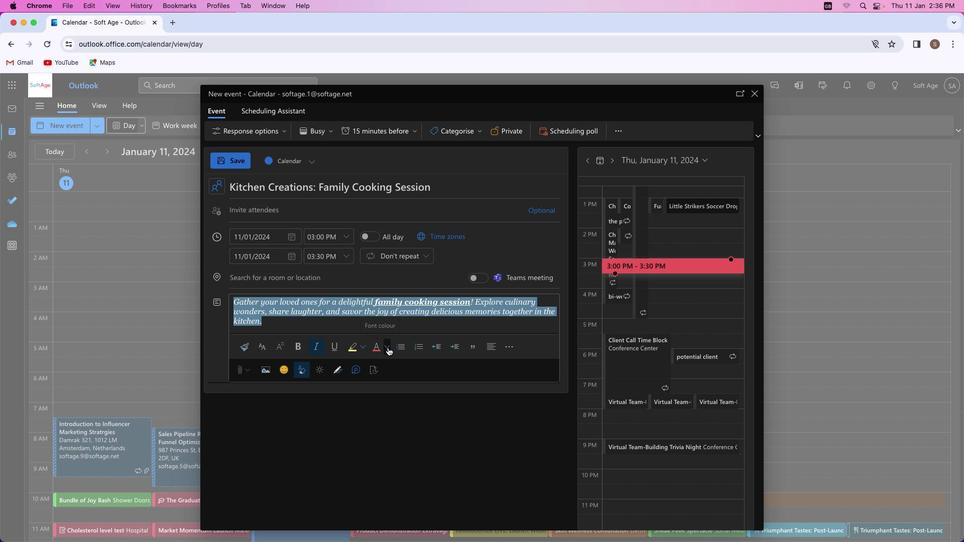 
Action: Mouse pressed left at (387, 348)
Screenshot: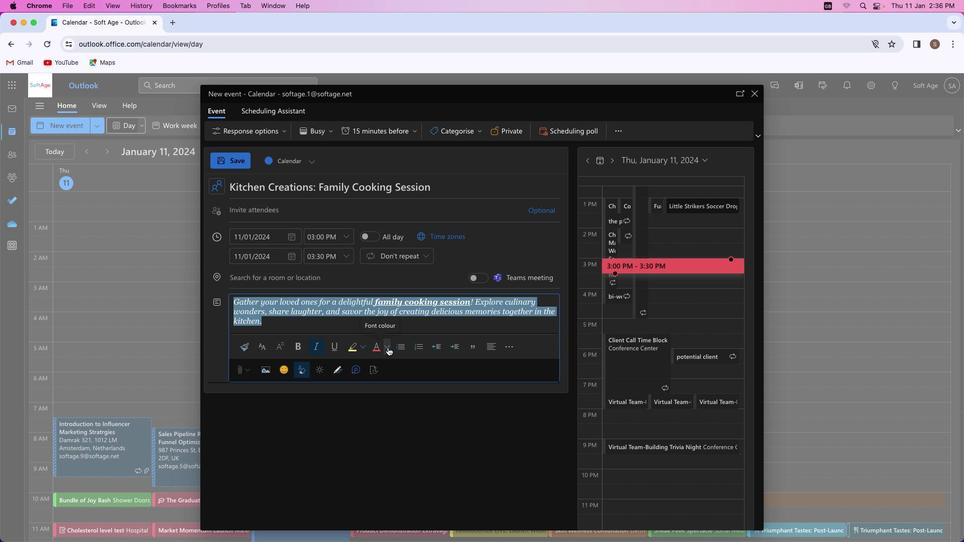 
Action: Mouse moved to (382, 402)
Screenshot: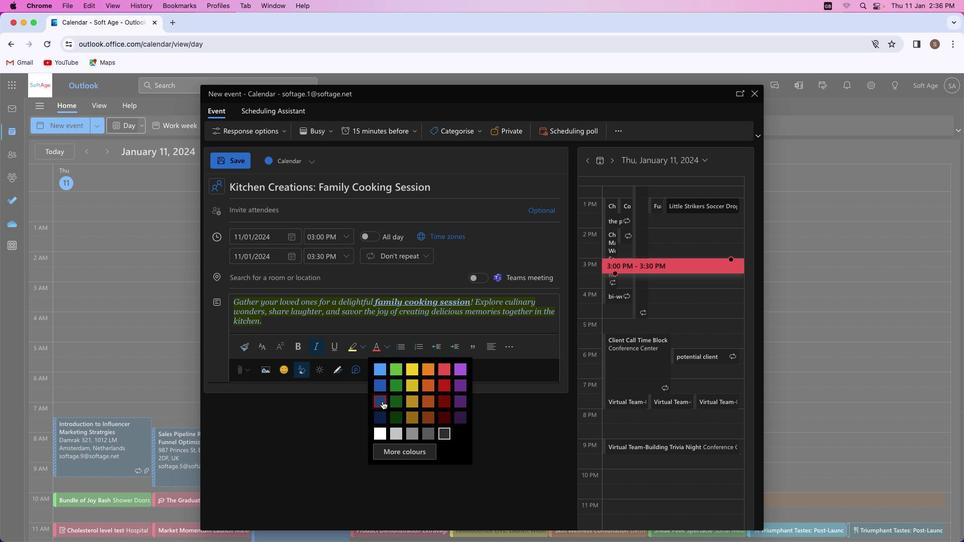 
Action: Mouse pressed left at (382, 402)
Screenshot: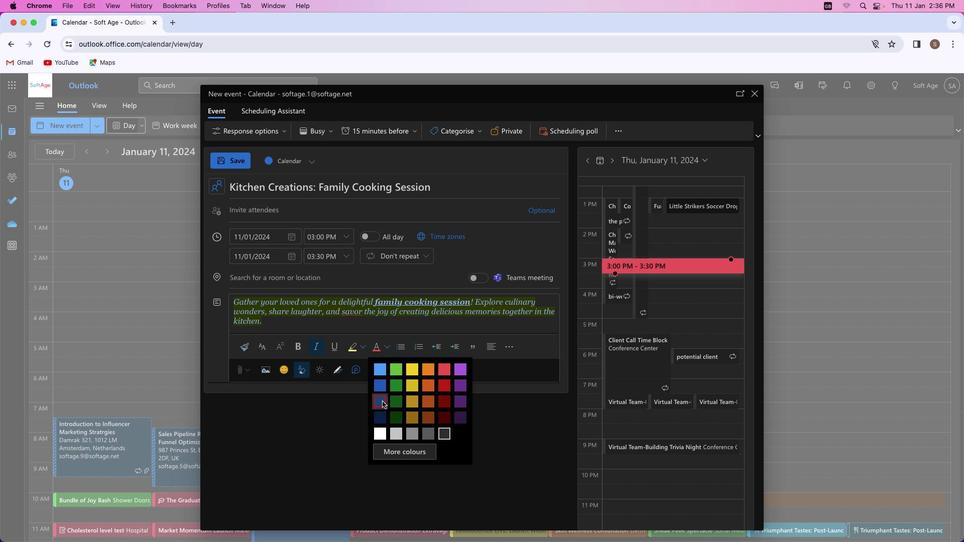 
Action: Mouse moved to (293, 325)
Screenshot: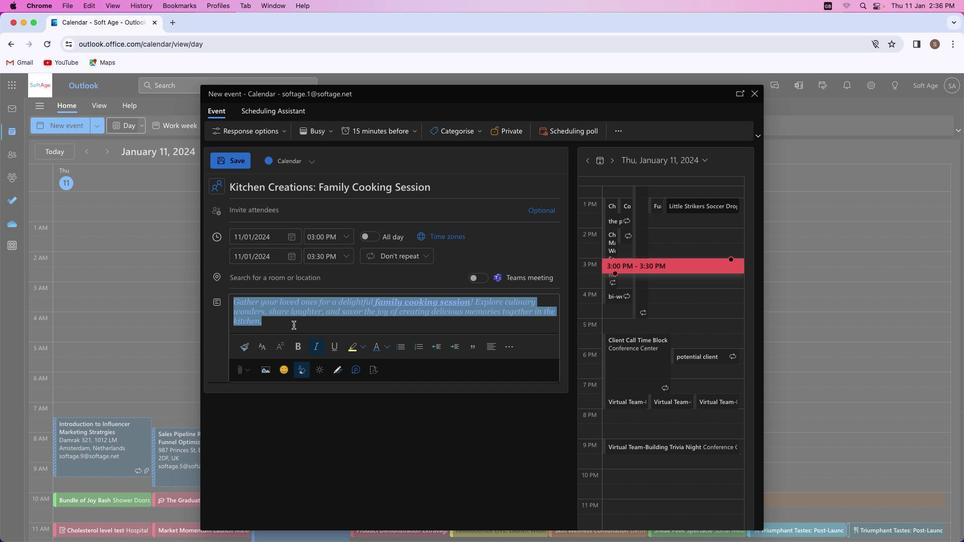 
Action: Mouse pressed left at (293, 325)
Screenshot: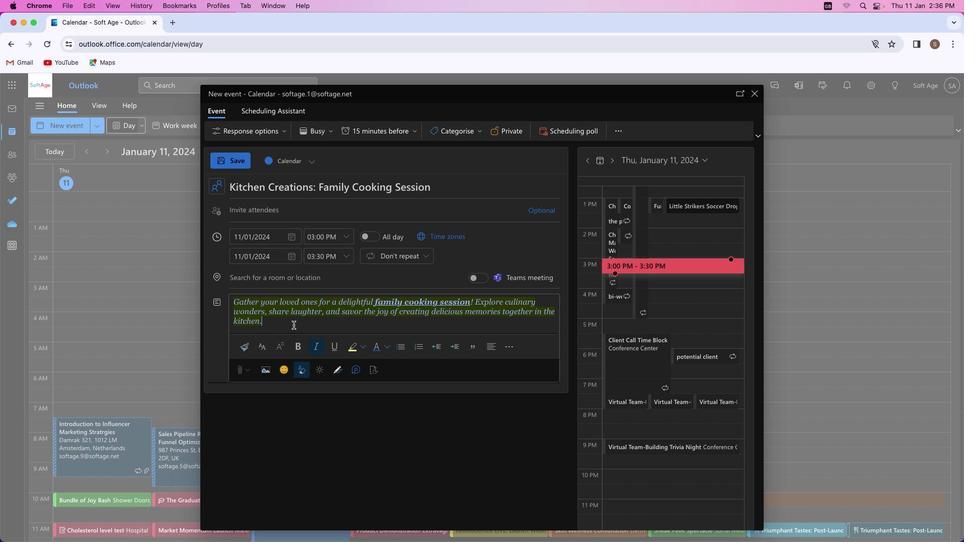 
Action: Mouse moved to (471, 302)
Screenshot: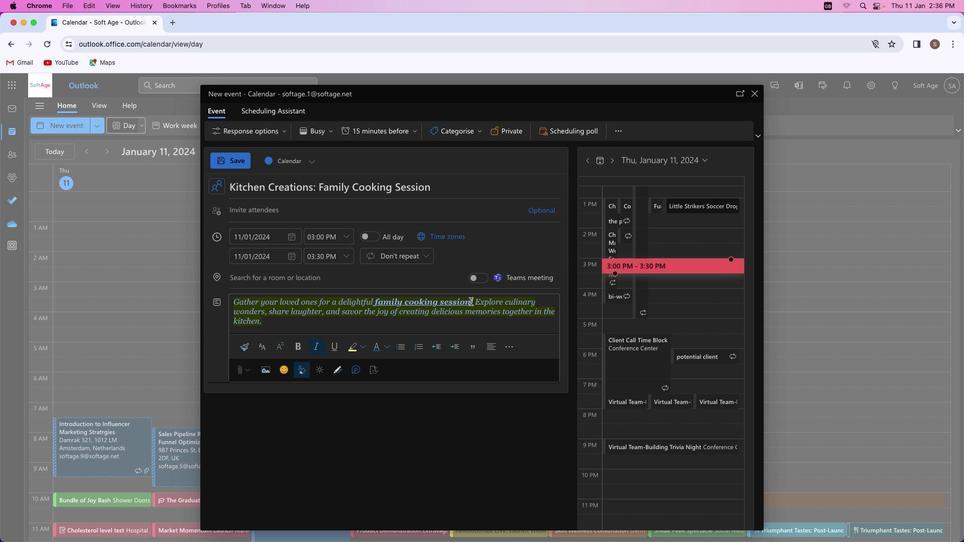 
Action: Mouse pressed left at (471, 302)
Screenshot: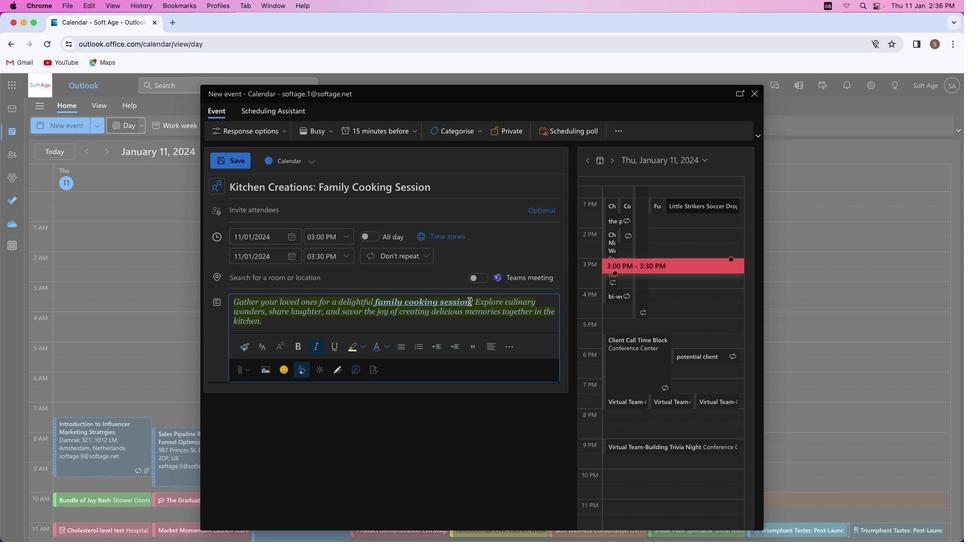 
Action: Mouse moved to (387, 345)
Screenshot: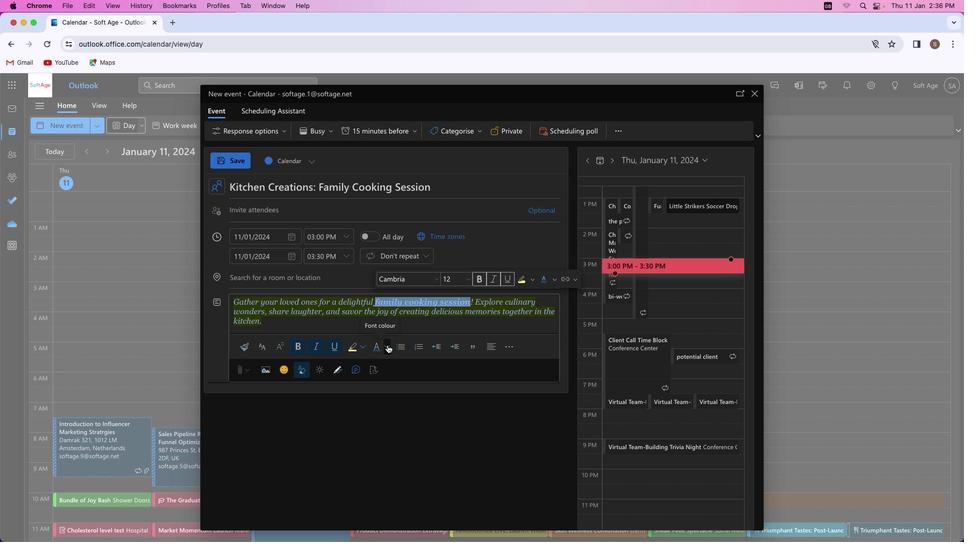 
Action: Mouse pressed left at (387, 345)
Screenshot: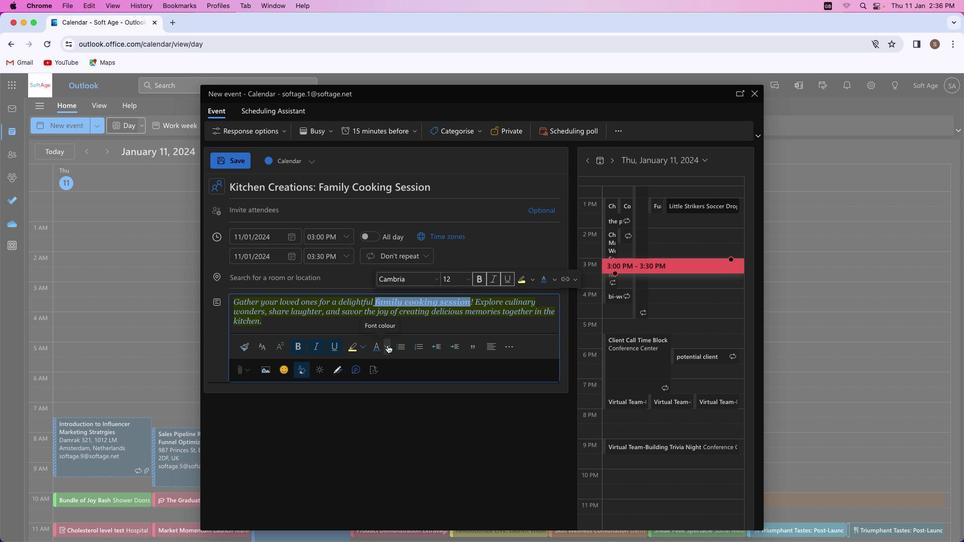 
Action: Mouse moved to (443, 365)
Screenshot: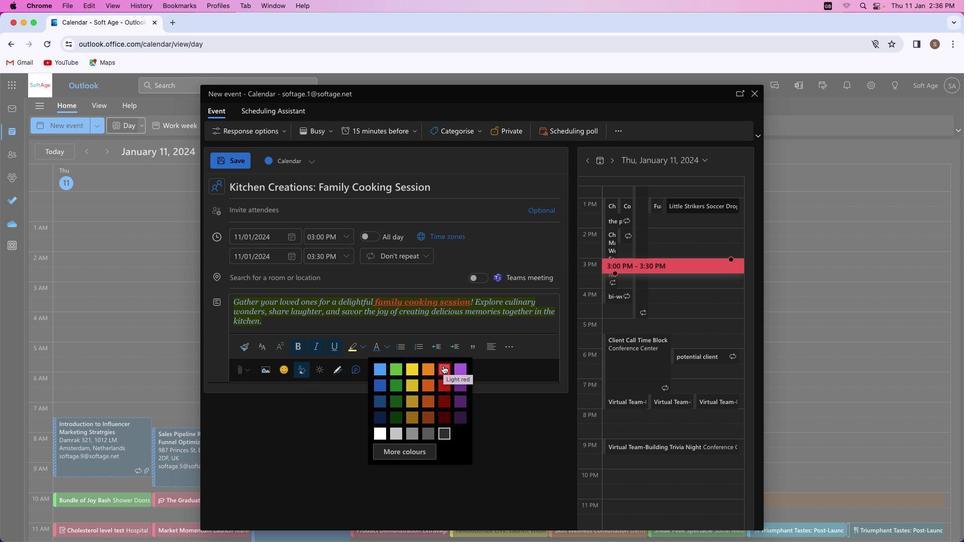
Action: Mouse pressed left at (443, 365)
Screenshot: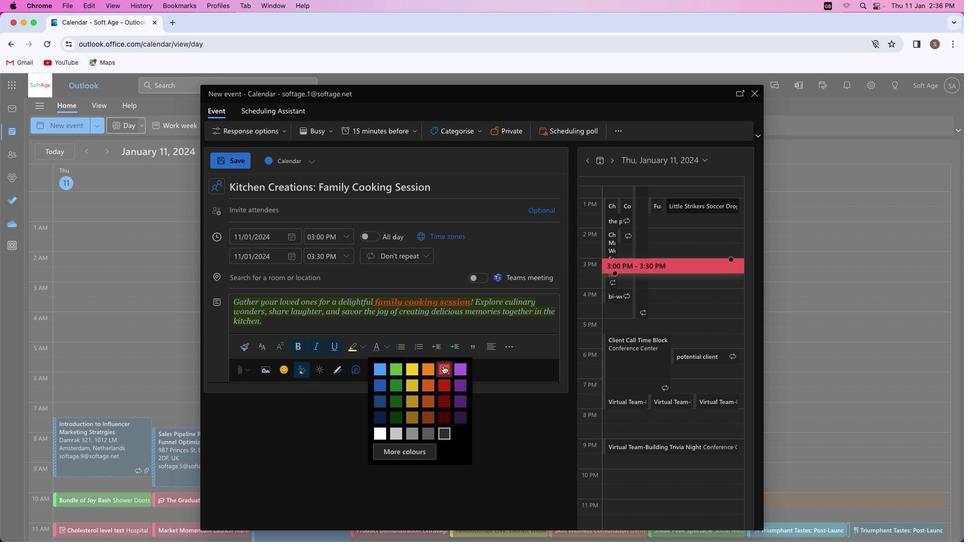 
Action: Mouse moved to (362, 321)
Screenshot: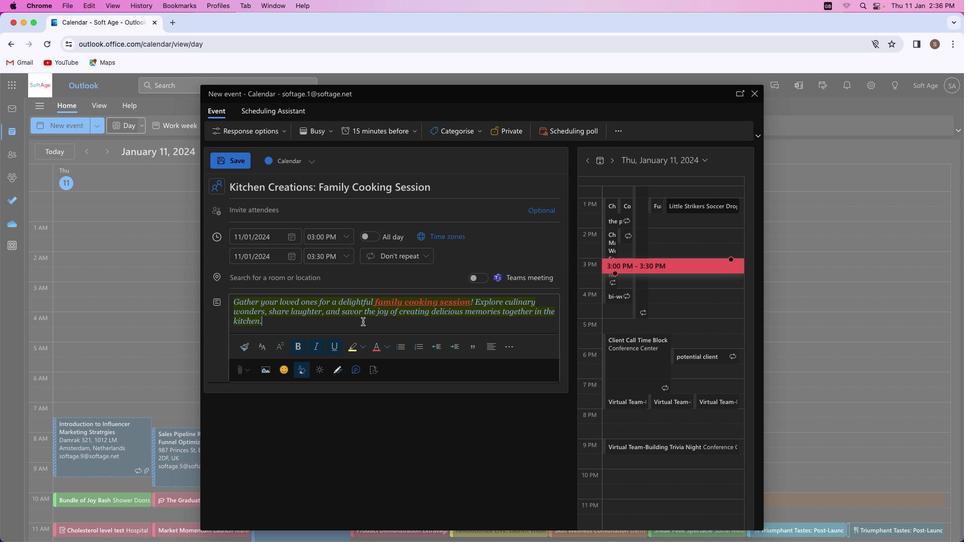 
Action: Mouse pressed left at (362, 321)
Screenshot: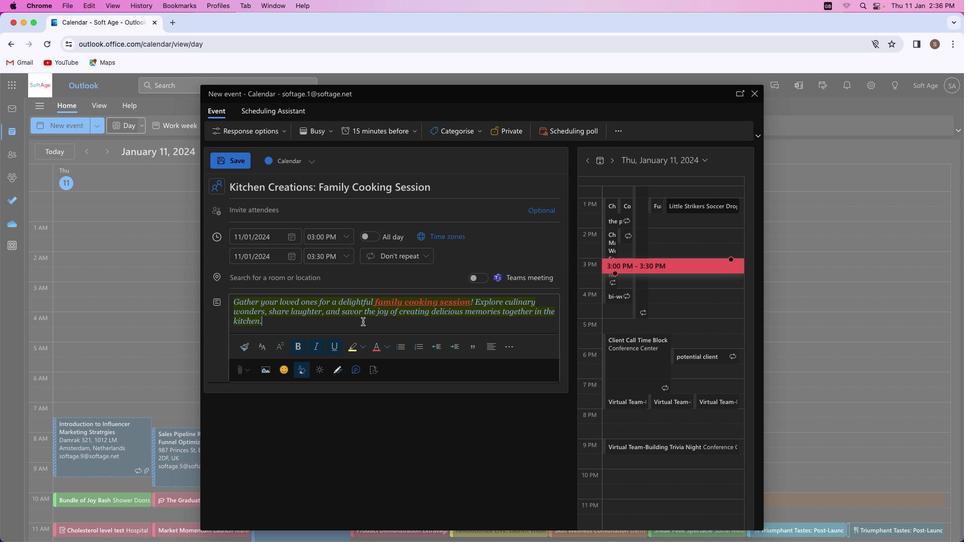 
Action: Mouse moved to (251, 274)
Screenshot: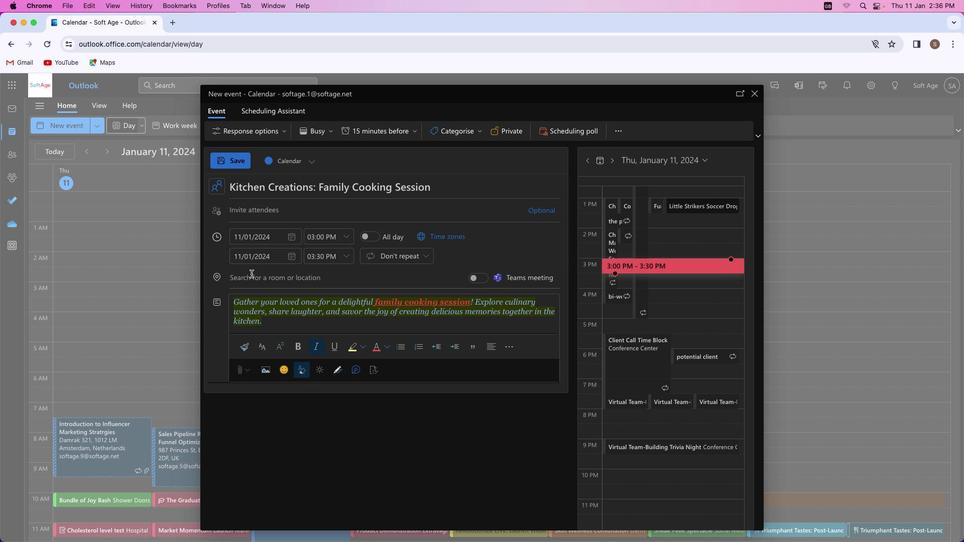 
Action: Mouse pressed left at (251, 274)
Screenshot: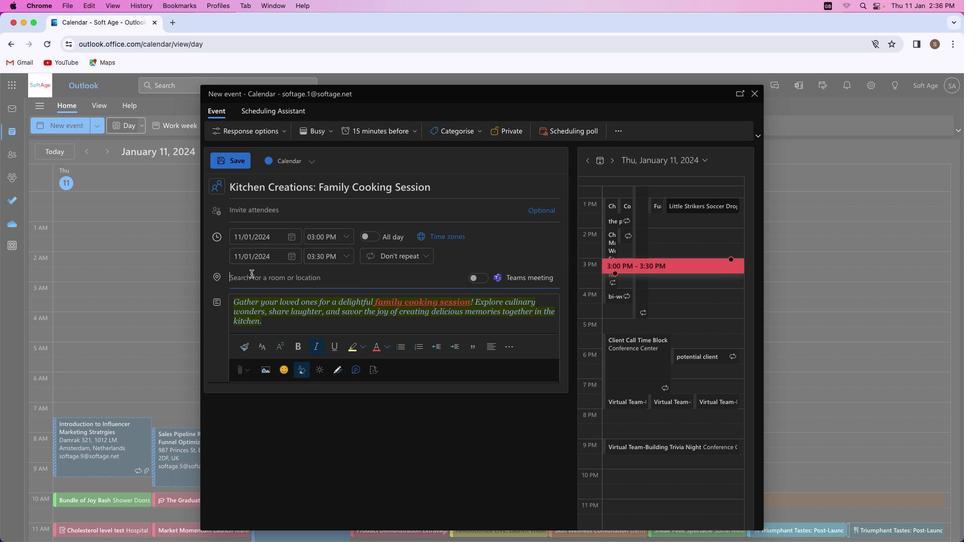 
Action: Mouse moved to (251, 274)
Screenshot: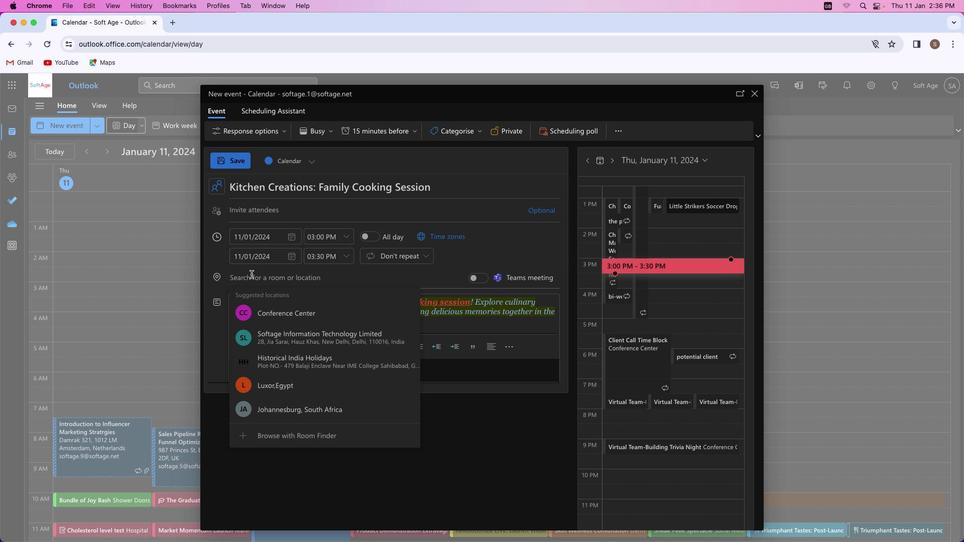 
Action: Key pressed 'c''o''o''k''i''n''g'
Screenshot: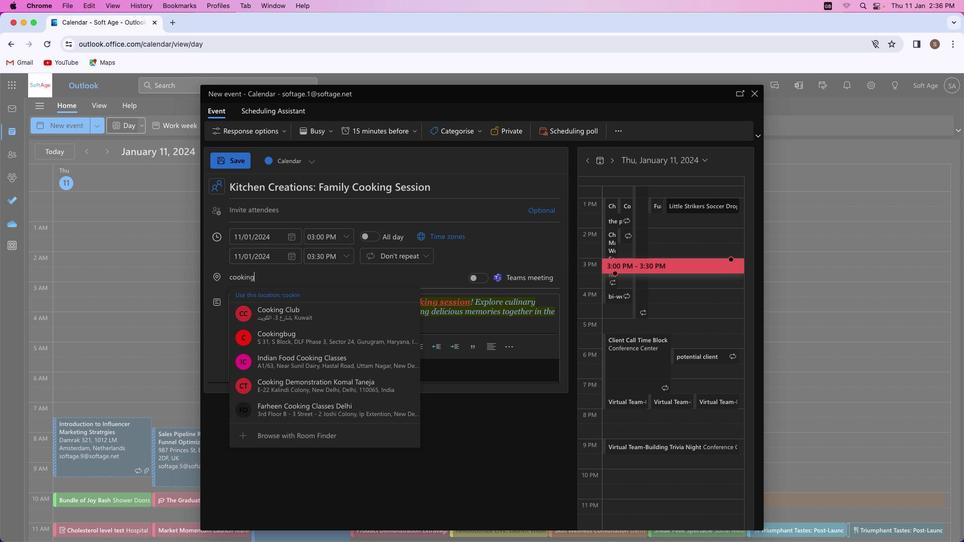 
Action: Mouse moved to (304, 355)
Screenshot: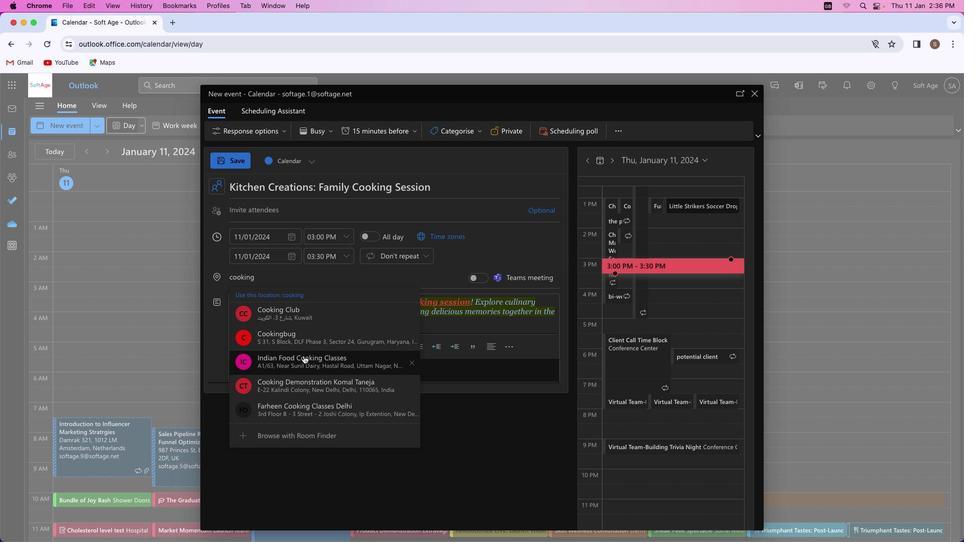 
Action: Mouse pressed left at (304, 355)
Screenshot: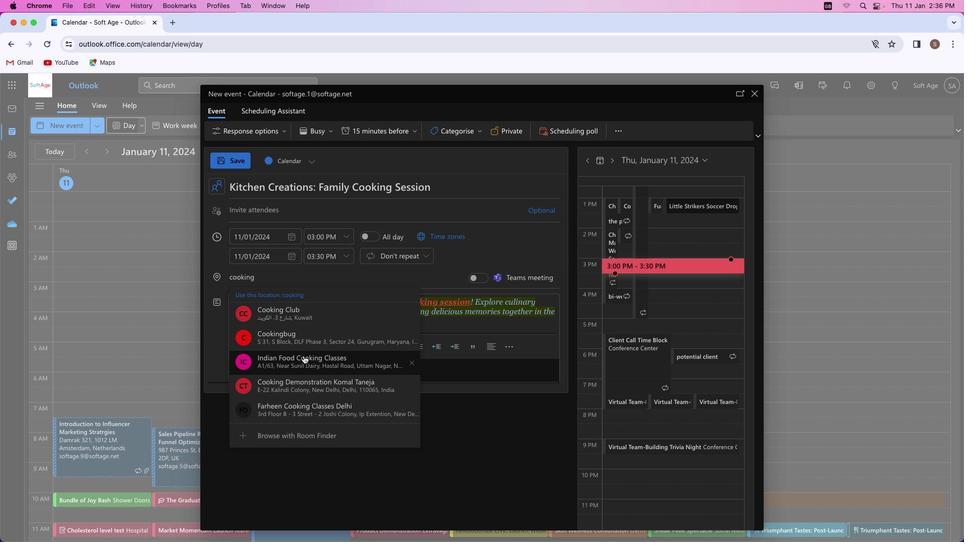 
Action: Mouse moved to (291, 210)
Screenshot: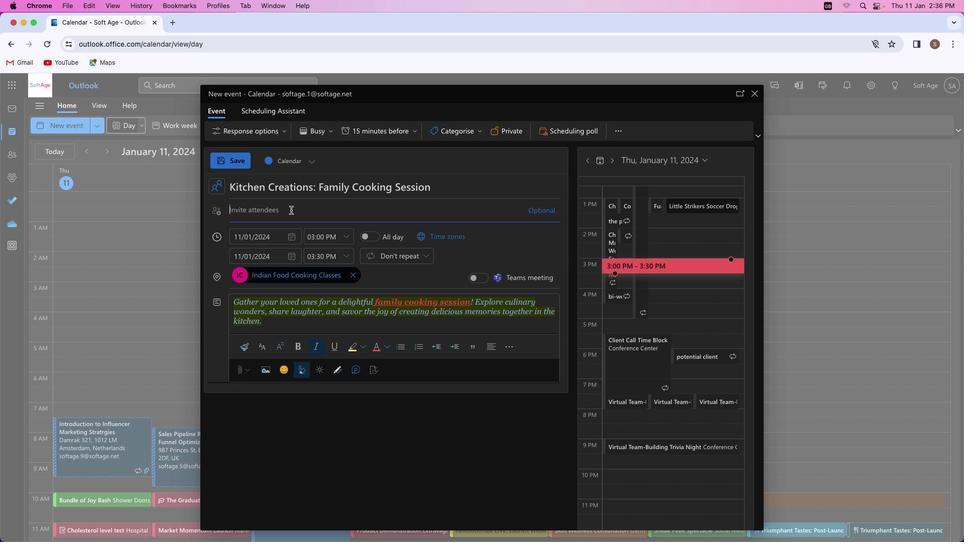 
Action: Mouse pressed left at (291, 210)
Screenshot: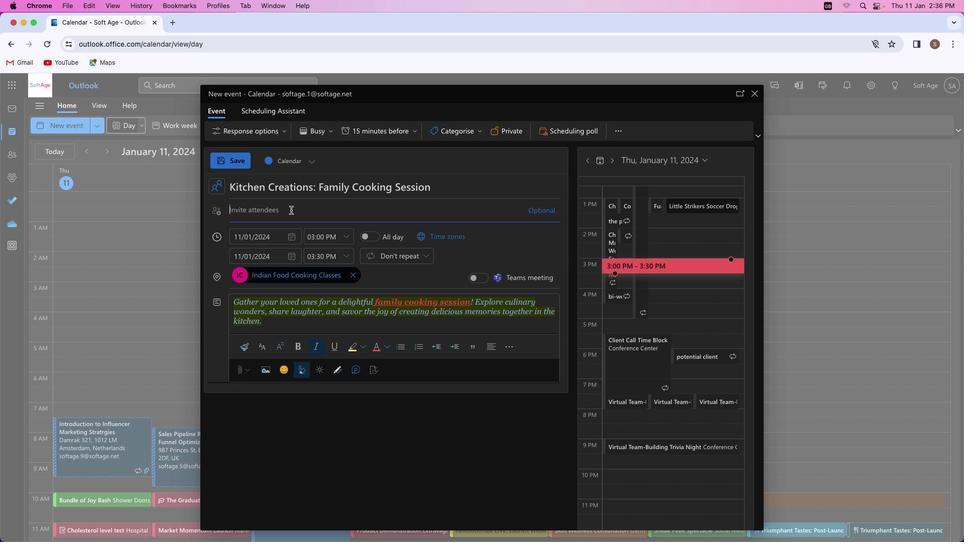 
Action: Key pressed 's''h''i''v''a''m''y''a''d''a''v''4''1'Key.shift'@''o''u''t''l''o''o''k''.''c''o''m'
Screenshot: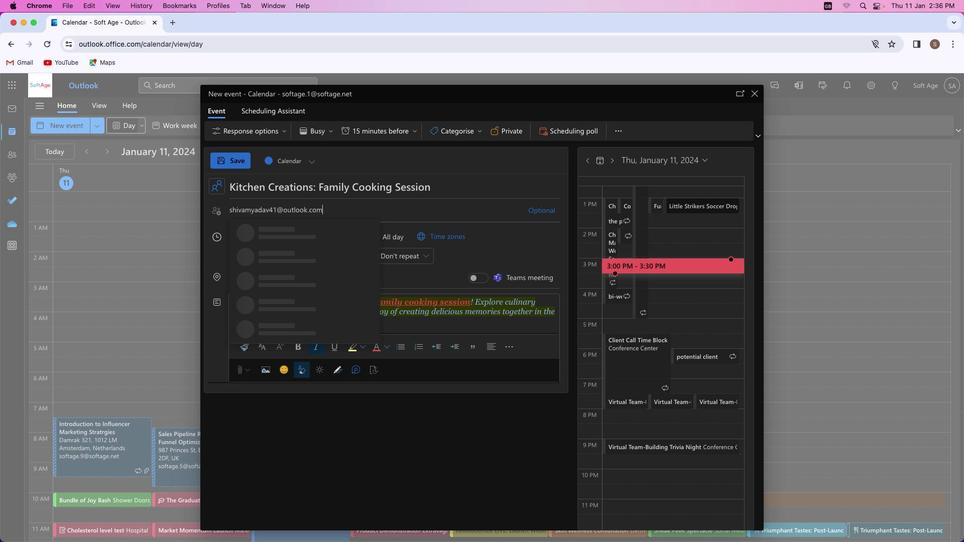 
Action: Mouse moved to (328, 231)
Screenshot: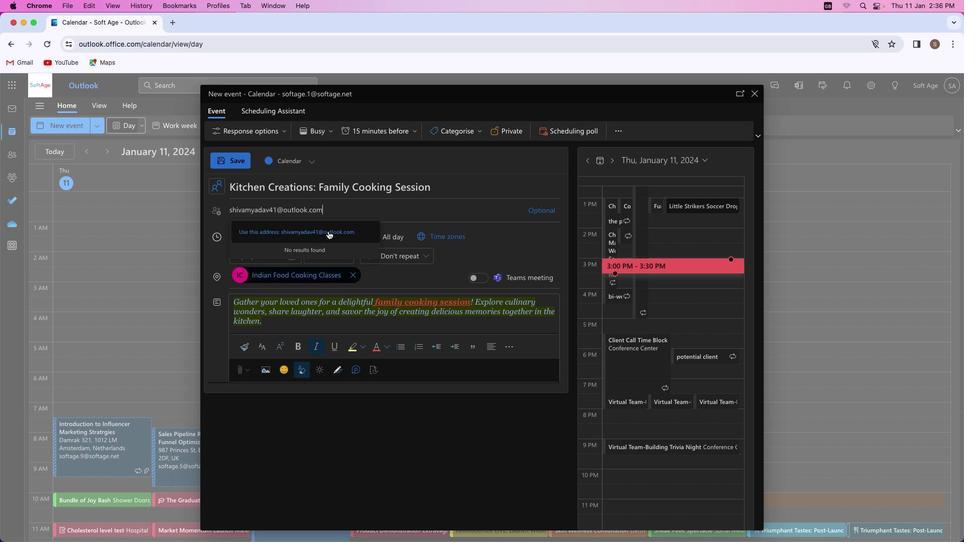 
Action: Mouse pressed left at (328, 231)
Screenshot: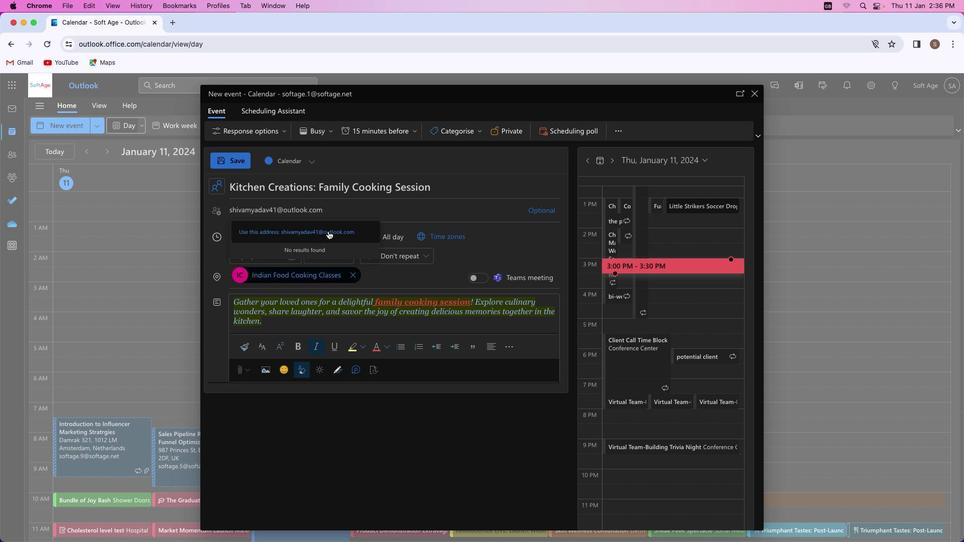
Action: Mouse moved to (347, 229)
Screenshot: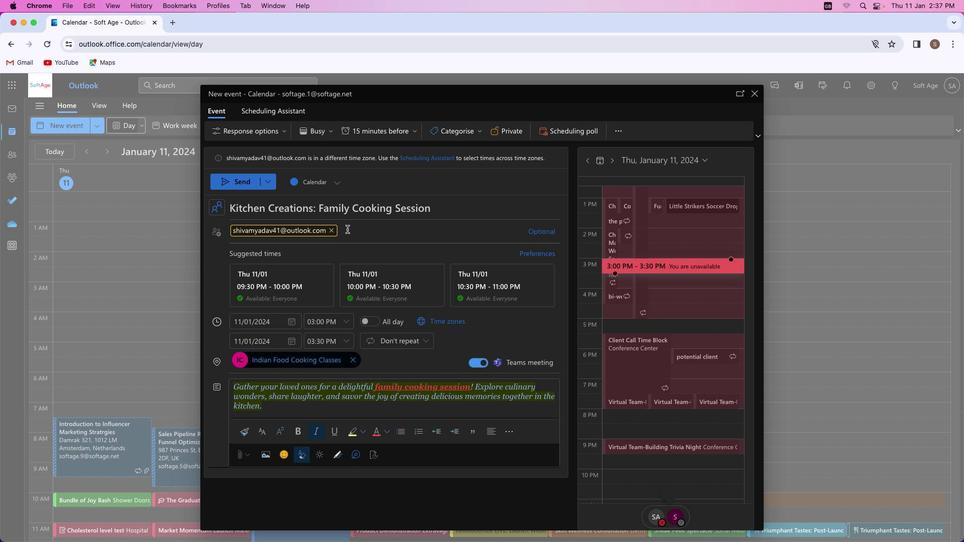 
Action: Key pressed Key.shift'A''k''a''s''h''r''a''j''p''u''t'Key.shift'@''o''u''t''l''o''o''k''.''c''o''m'
Screenshot: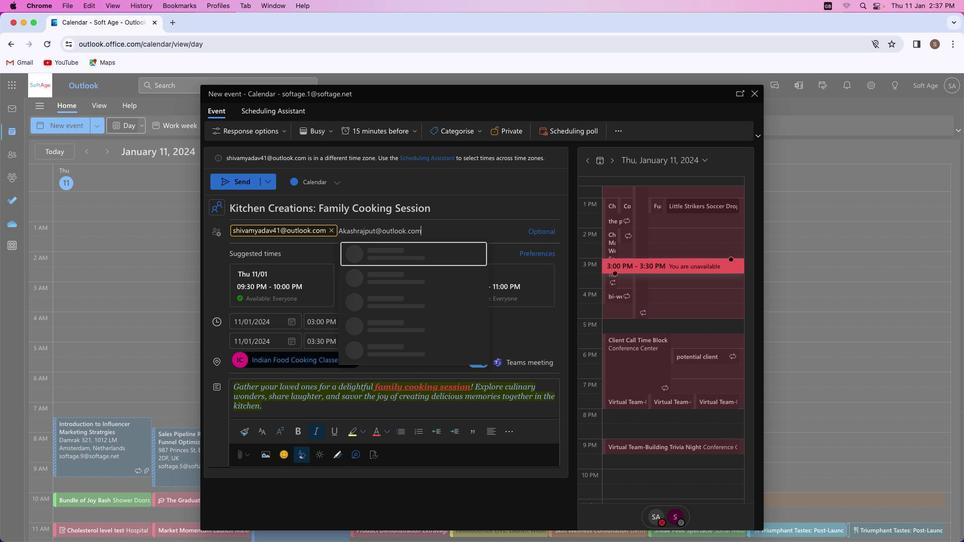 
Action: Mouse moved to (419, 249)
Screenshot: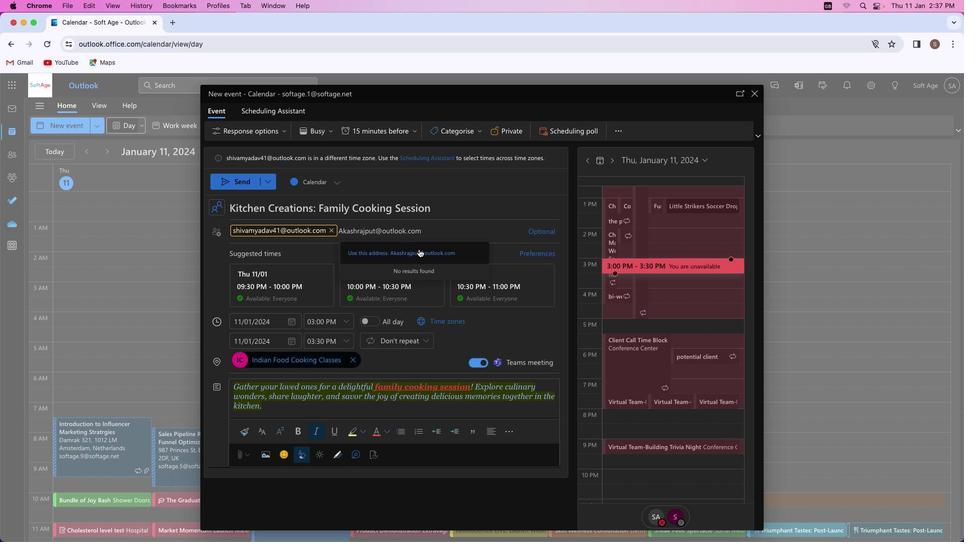 
Action: Mouse pressed left at (419, 249)
Screenshot: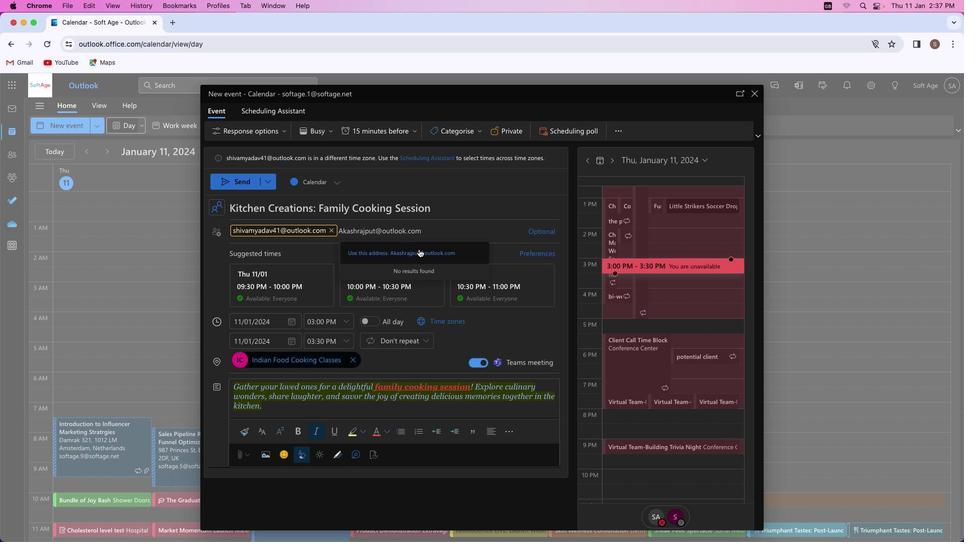 
Action: Mouse moved to (546, 242)
Screenshot: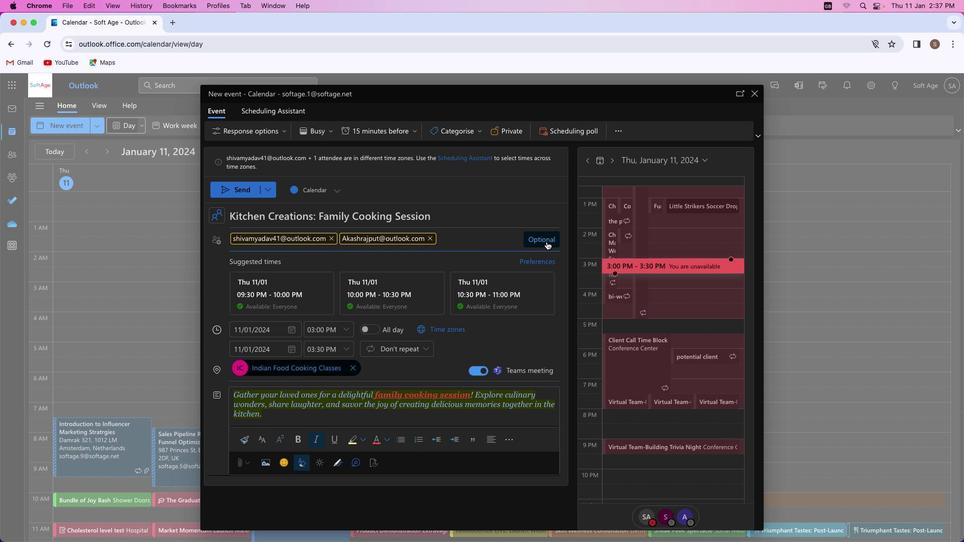 
Action: Mouse pressed left at (546, 242)
Screenshot: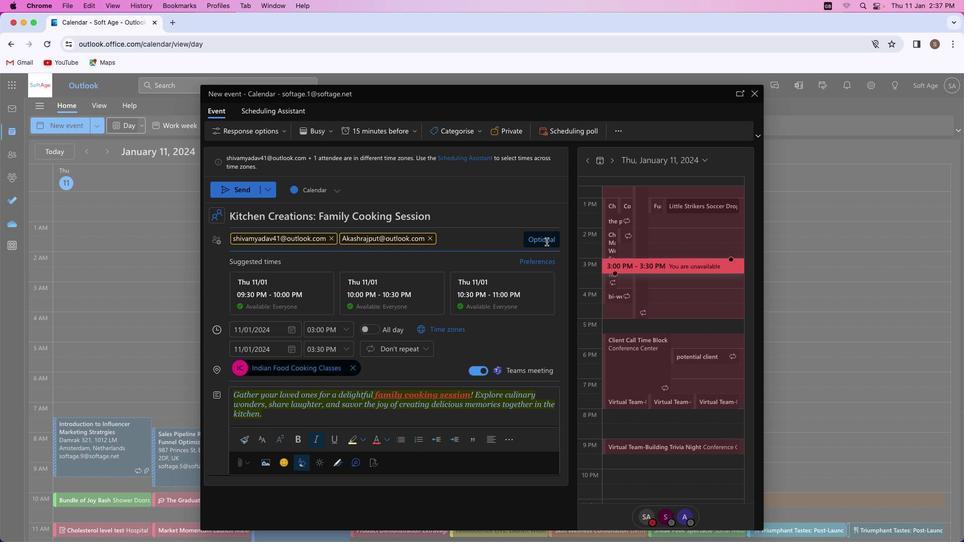 
Action: Mouse moved to (320, 267)
Screenshot: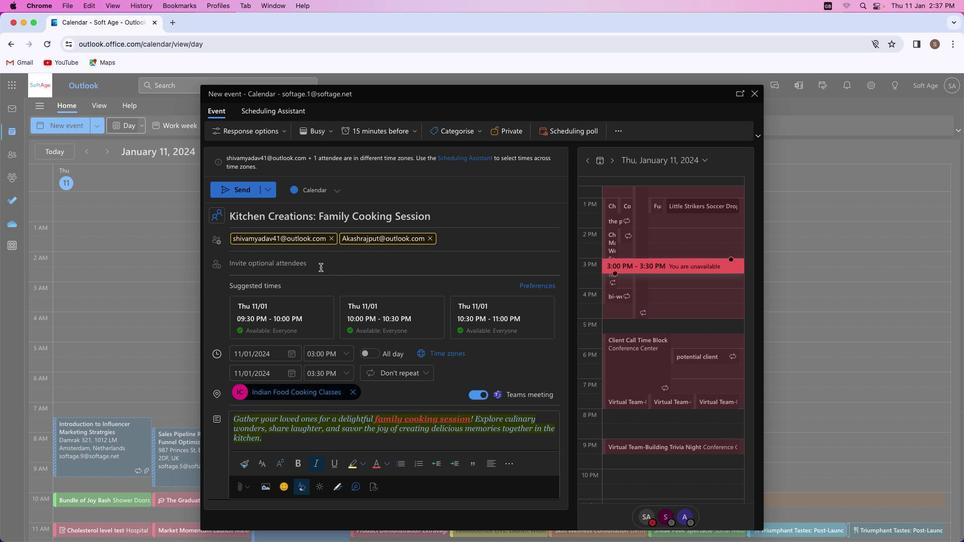 
Action: Key pressed Key.shift'M''u''n''e''e''s''h''k''u''m''a''r''9''7''3''2'Key.shift'@''o''u''t''l''o''o''k''.''c''o''m'
Screenshot: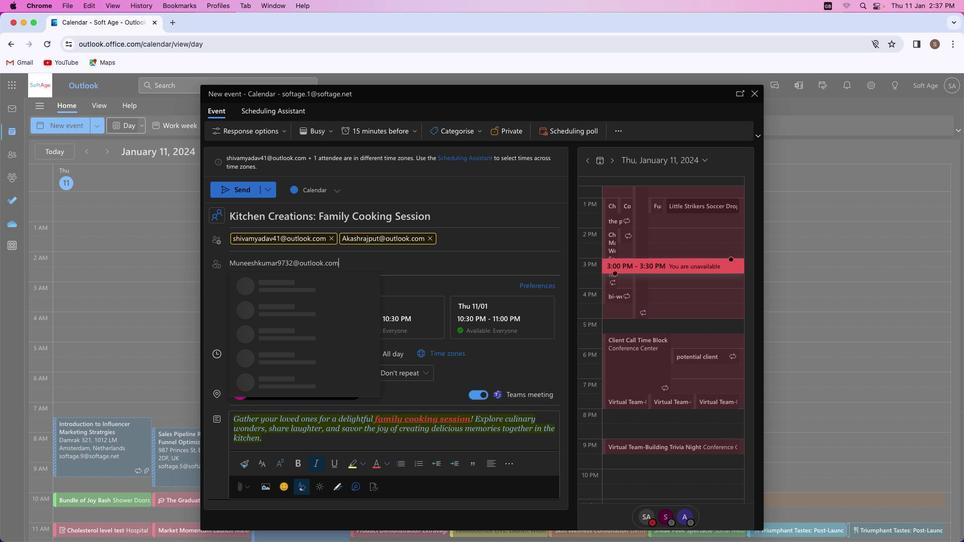 
Action: Mouse moved to (345, 281)
Screenshot: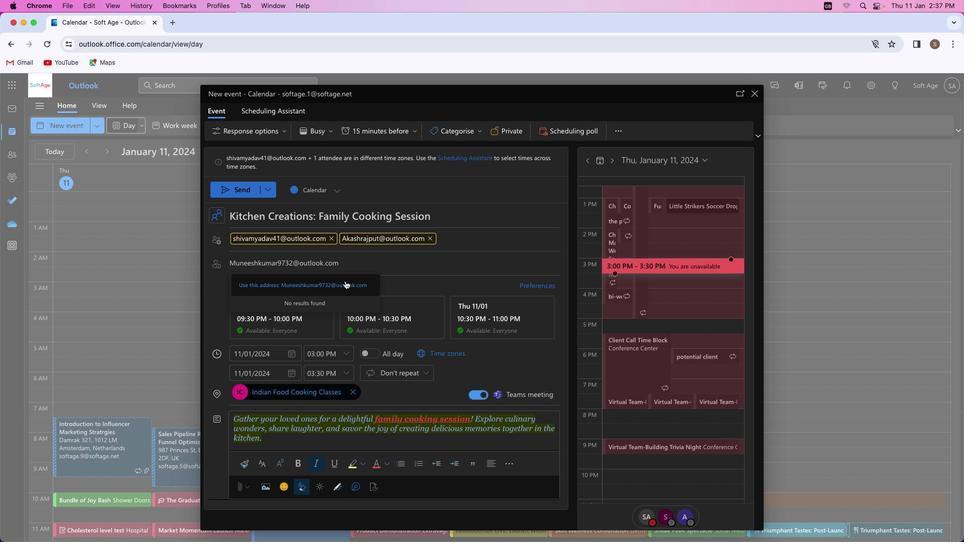 
Action: Mouse pressed left at (345, 281)
Screenshot: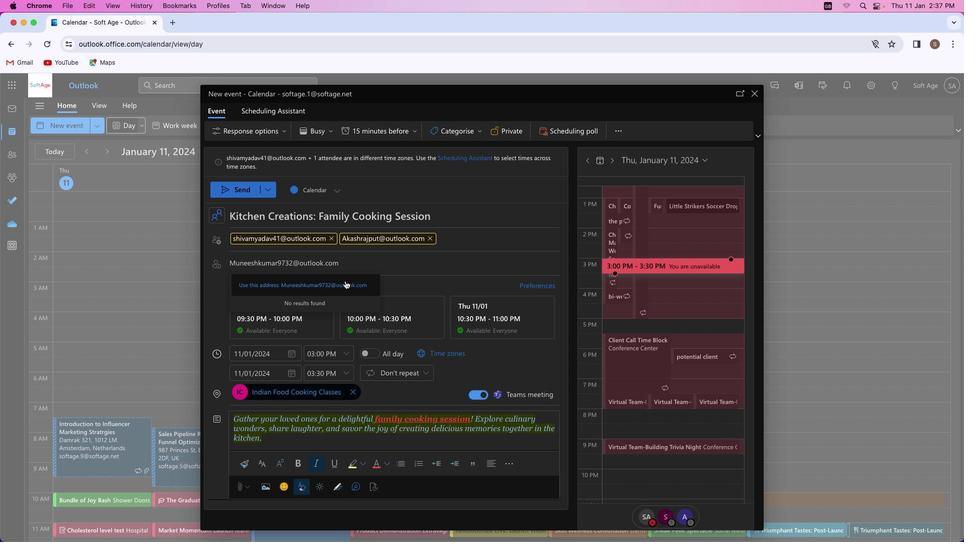 
Action: Mouse moved to (464, 130)
Screenshot: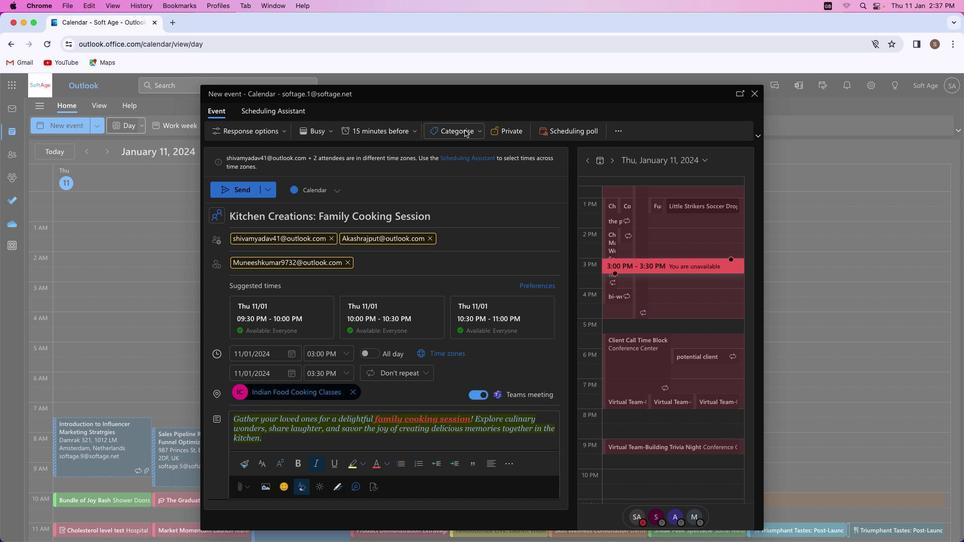 
Action: Mouse pressed left at (464, 130)
Screenshot: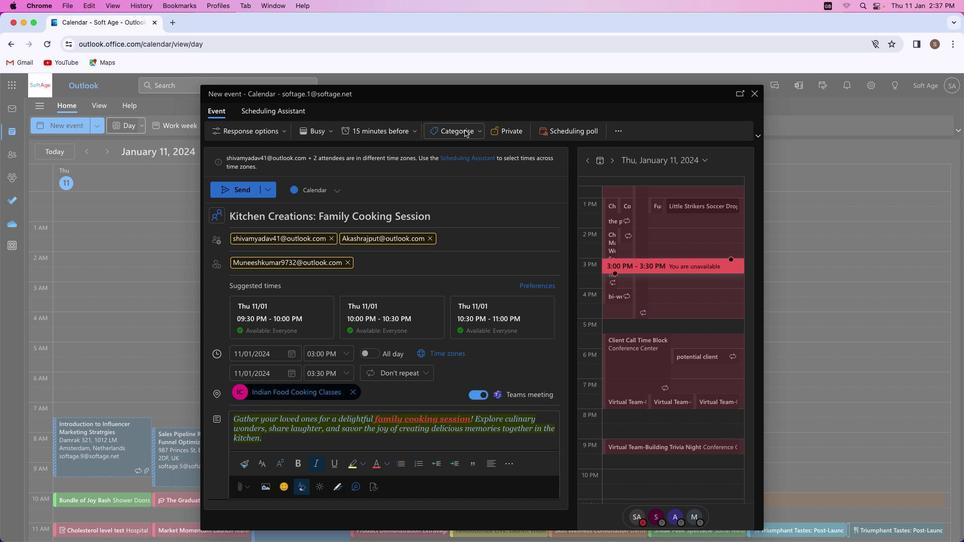 
Action: Mouse moved to (462, 201)
Screenshot: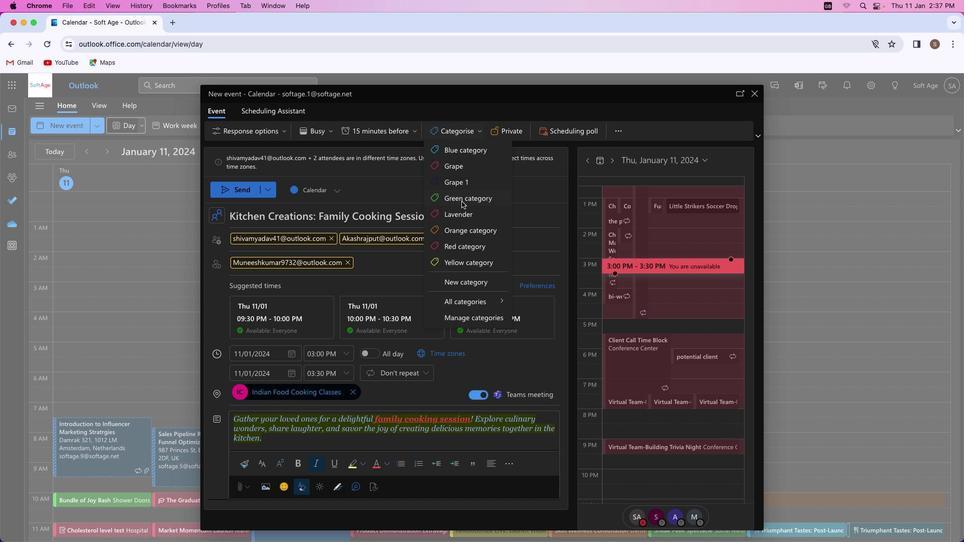 
Action: Mouse pressed left at (462, 201)
Screenshot: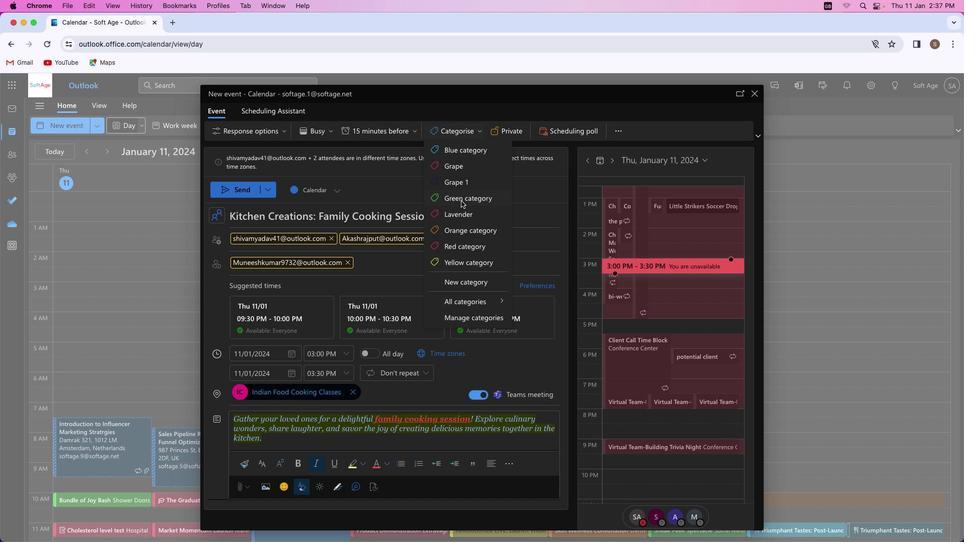 
Action: Mouse moved to (239, 192)
Screenshot: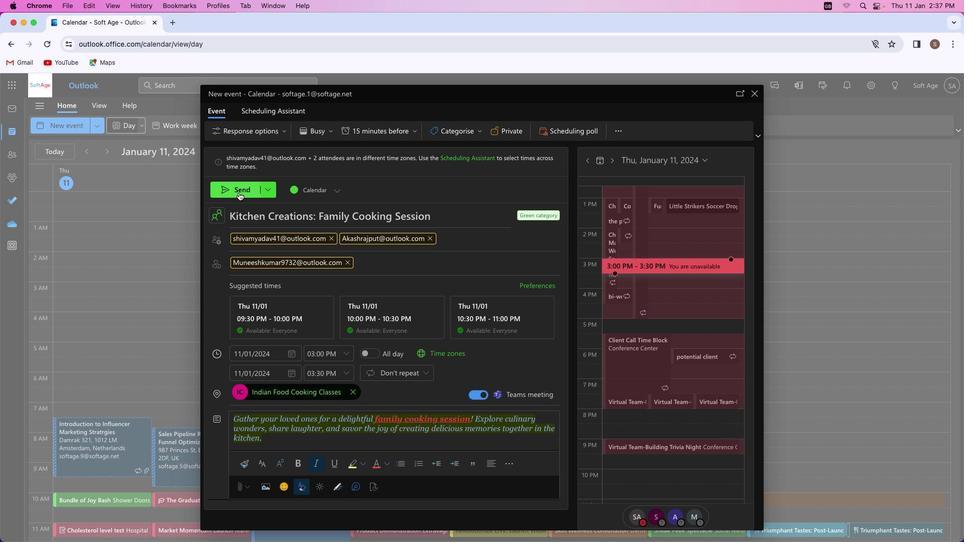 
Action: Mouse pressed left at (239, 192)
Screenshot: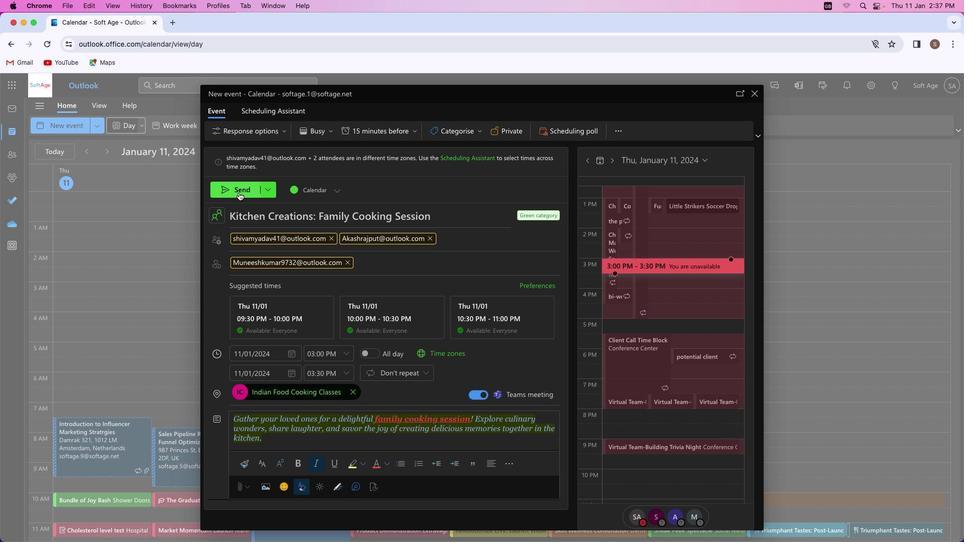
Action: Mouse moved to (502, 376)
Screenshot: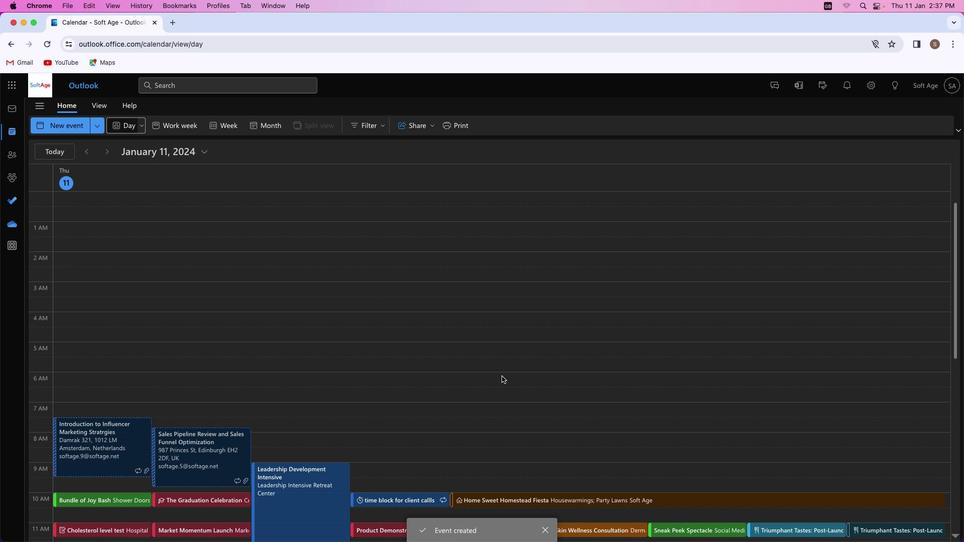 
